 Task: Look for space in Sidi Amrane, Algeria from 1st August, 2023 to 5th August, 2023 for 1 adult in price range Rs.6000 to Rs.15000. Place can be entire place with 1  bedroom having 1 bed and 1 bathroom. Property type can be house, flat, hotel. Amenities needed are: wifi, washing machine. Booking option can be shelf check-in. Required host language is .
Action: Mouse moved to (777, 103)
Screenshot: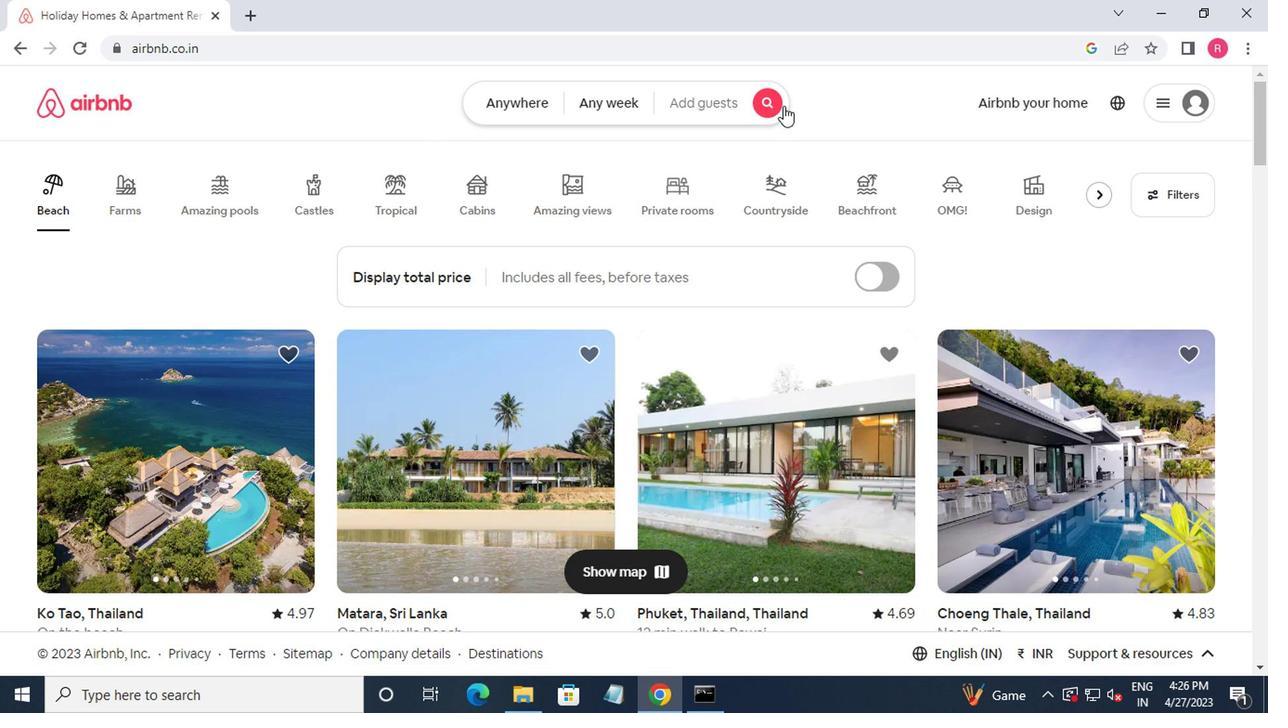 
Action: Mouse pressed left at (777, 103)
Screenshot: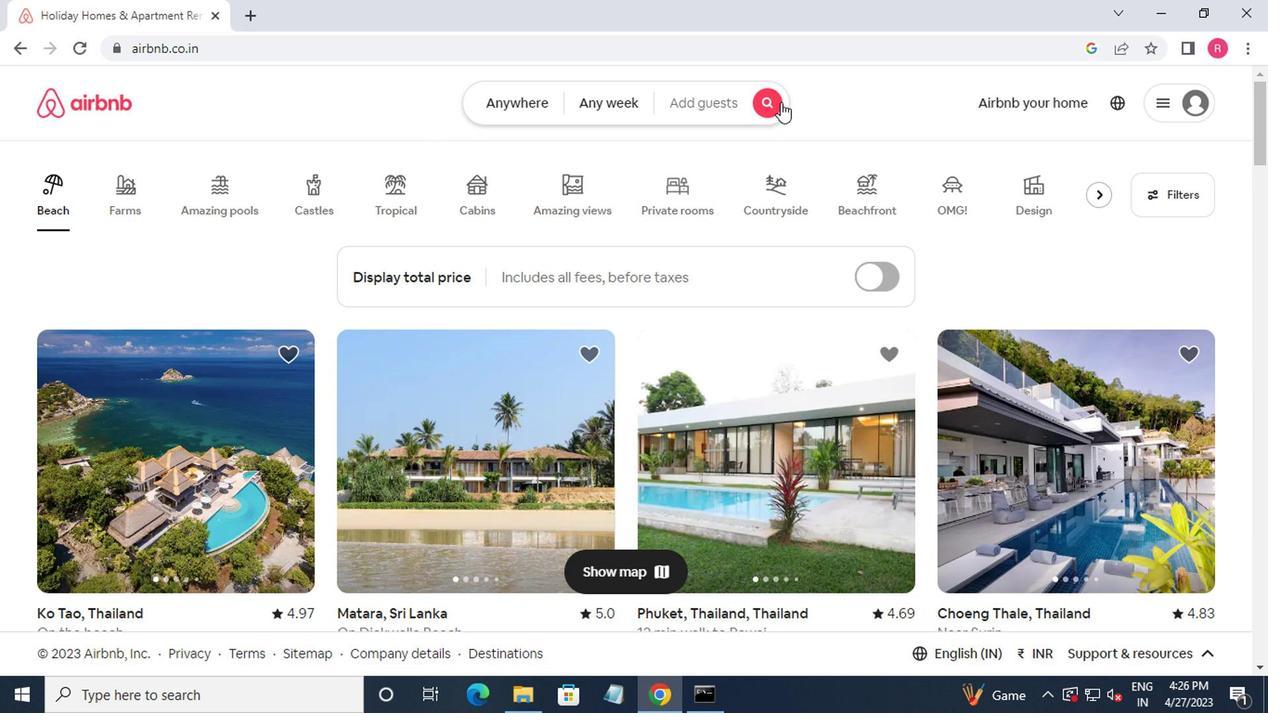 
Action: Mouse moved to (390, 176)
Screenshot: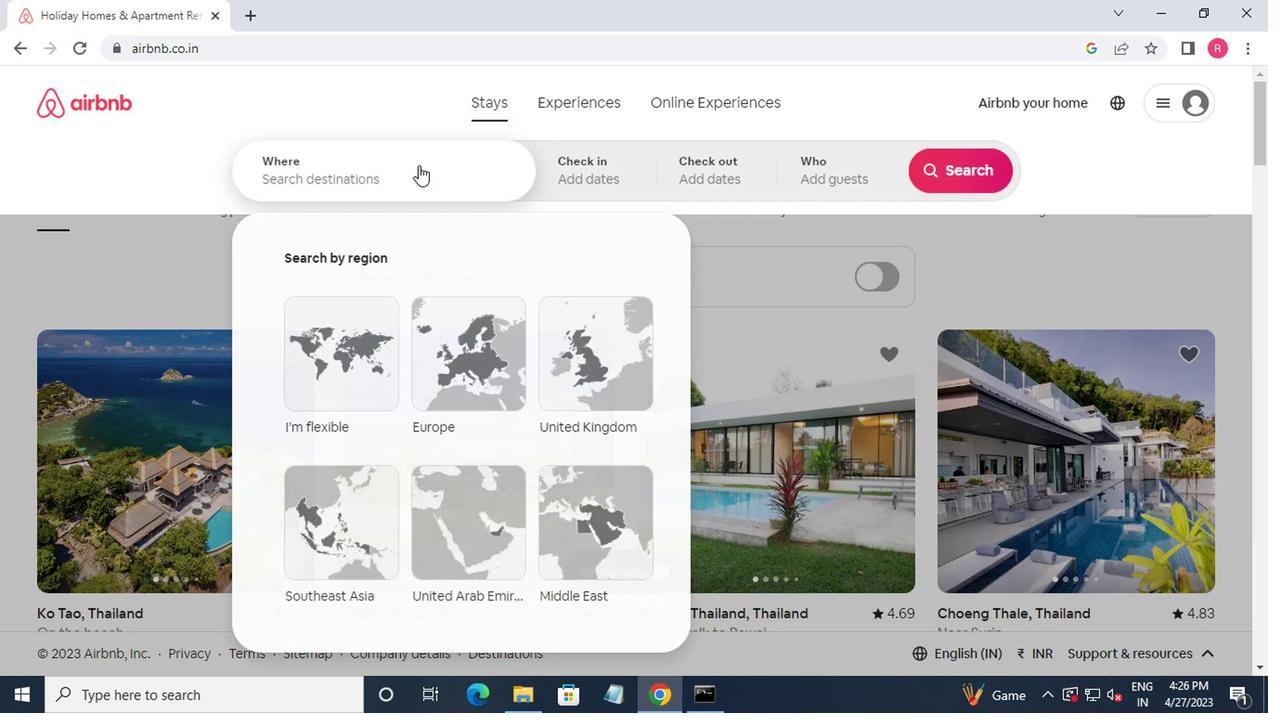 
Action: Mouse pressed left at (390, 176)
Screenshot: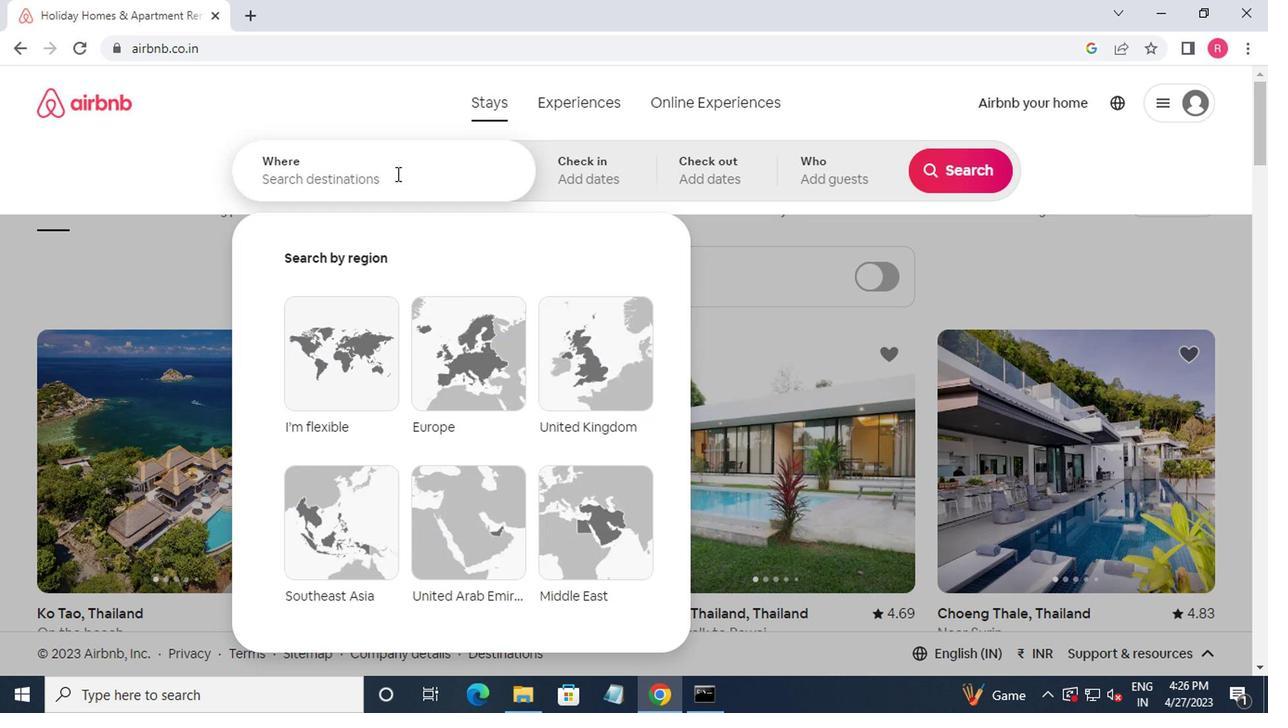 
Action: Mouse moved to (407, 184)
Screenshot: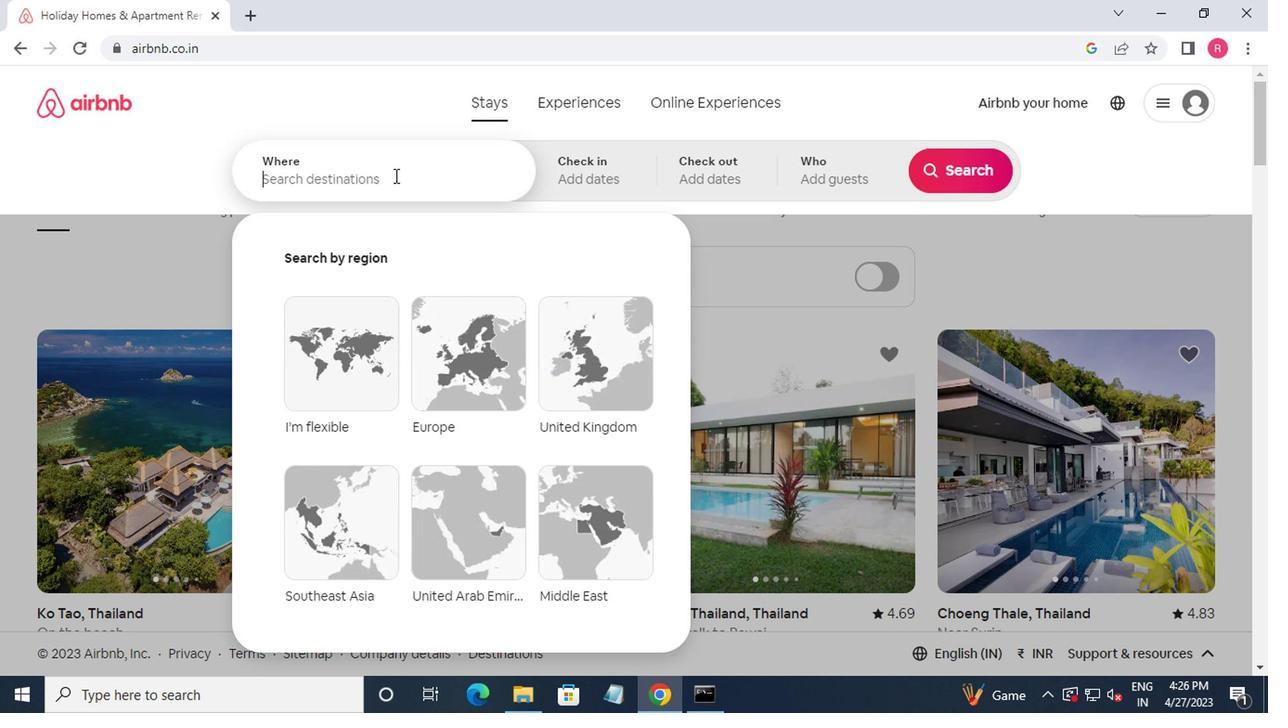 
Action: Key pressed sidi<Key.space>amra<Key.down><Key.enter>
Screenshot: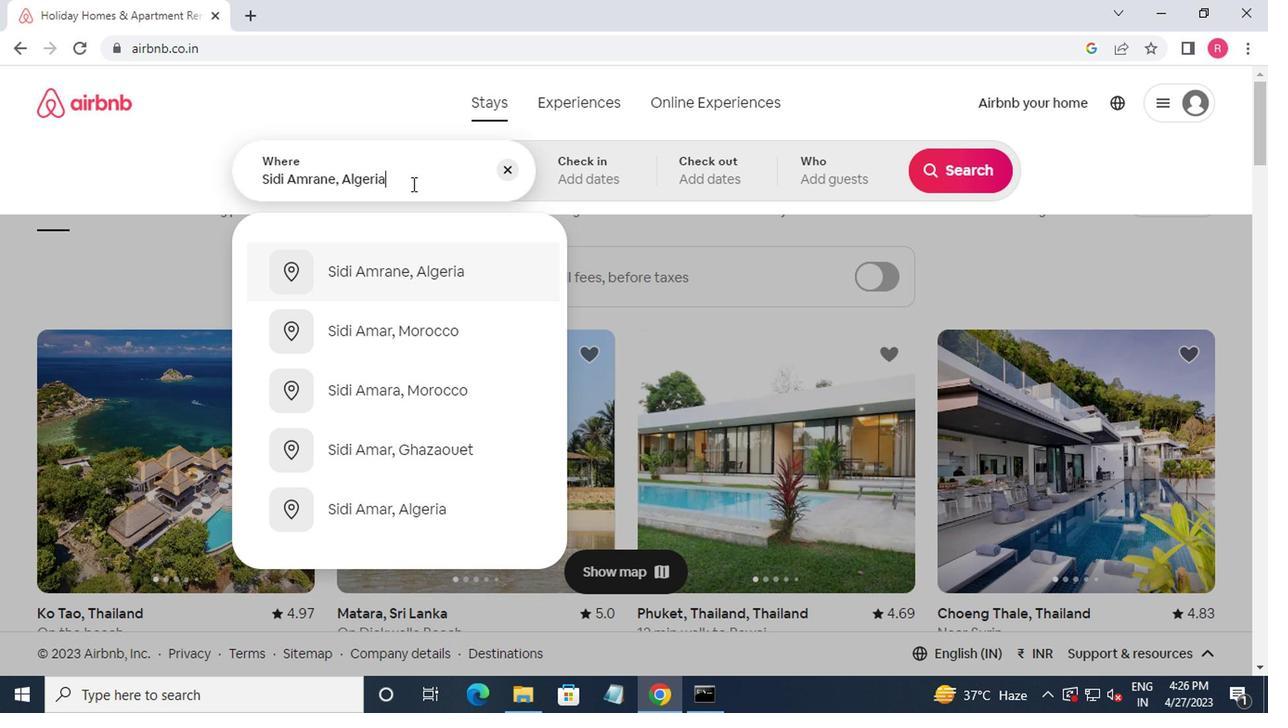 
Action: Mouse moved to (937, 319)
Screenshot: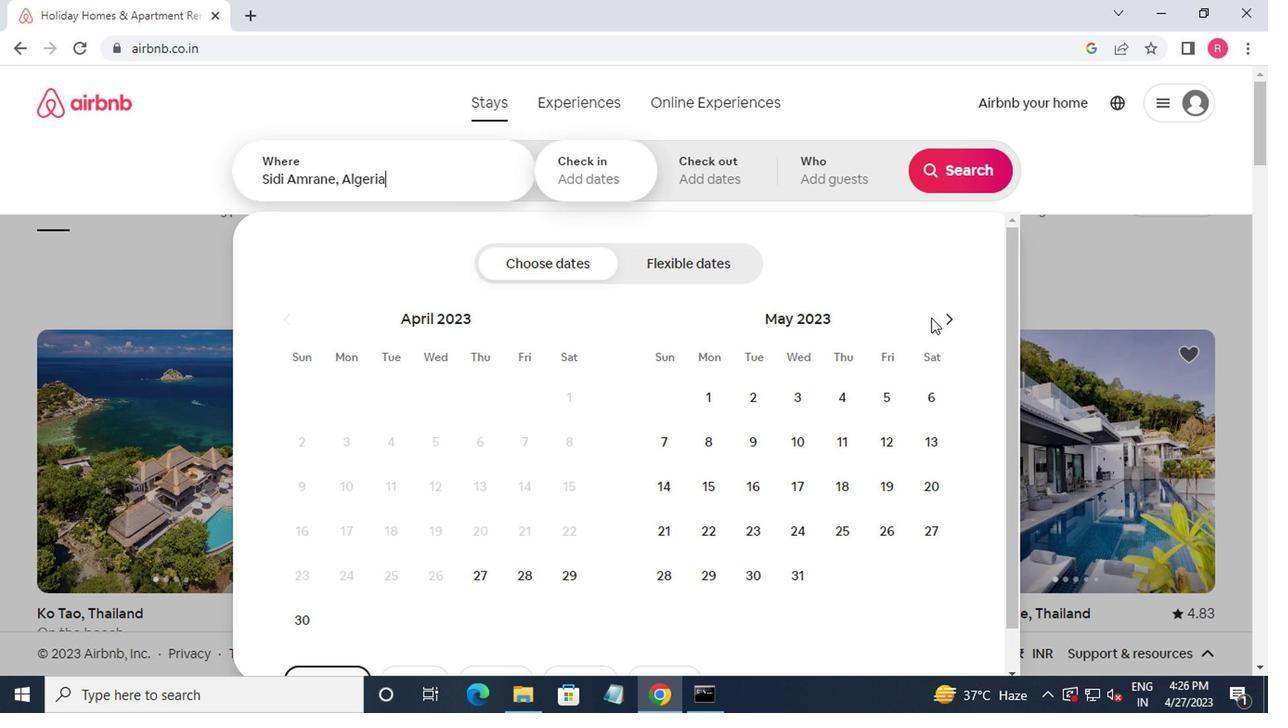 
Action: Mouse pressed left at (937, 319)
Screenshot: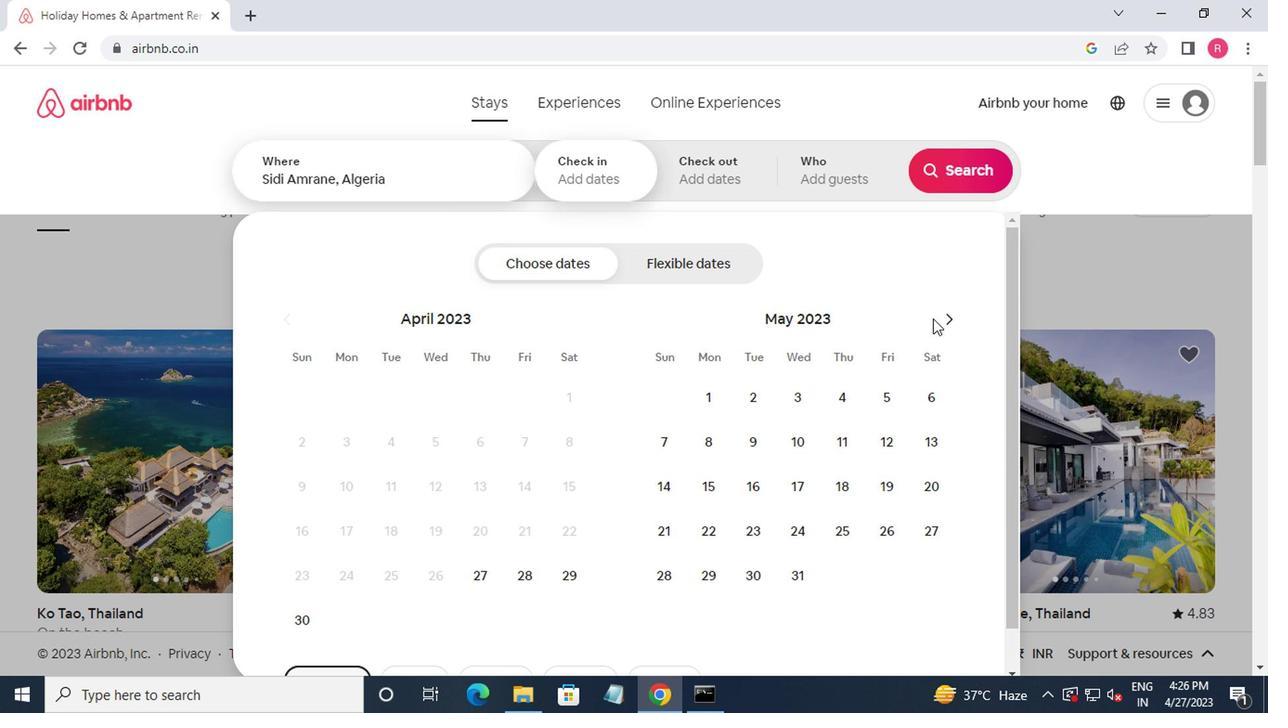 
Action: Mouse moved to (939, 319)
Screenshot: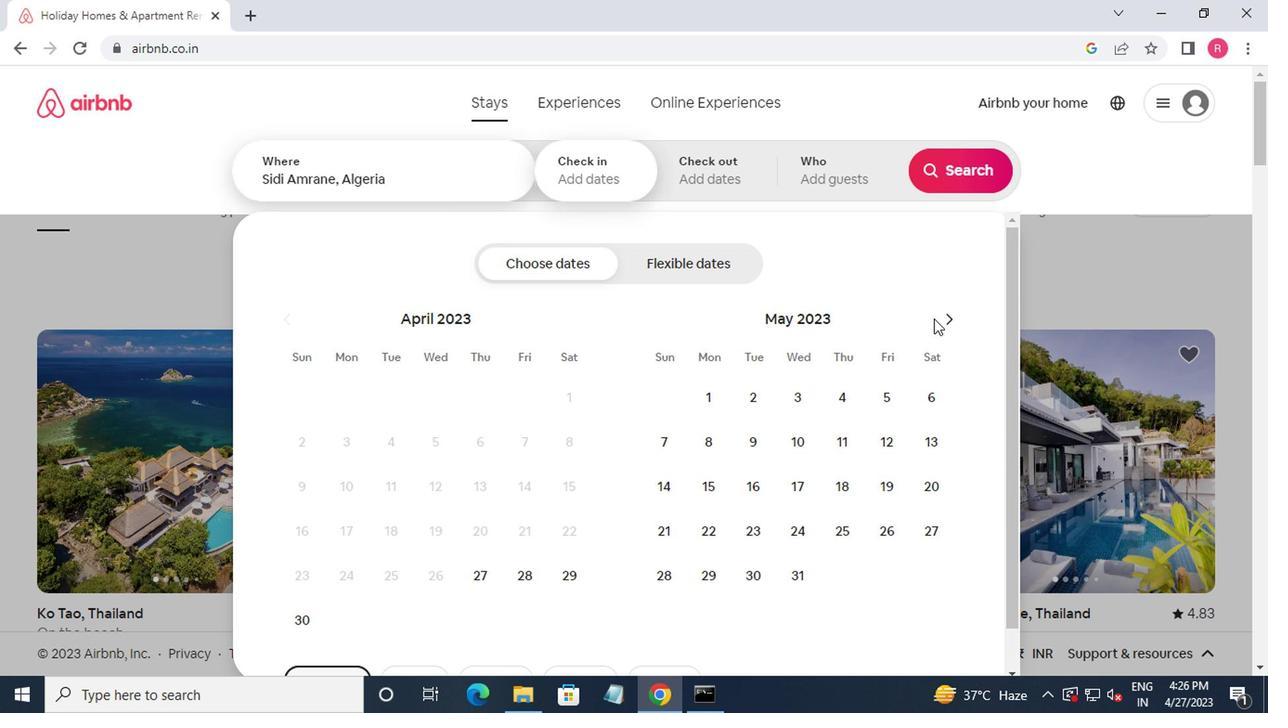 
Action: Mouse pressed left at (939, 319)
Screenshot: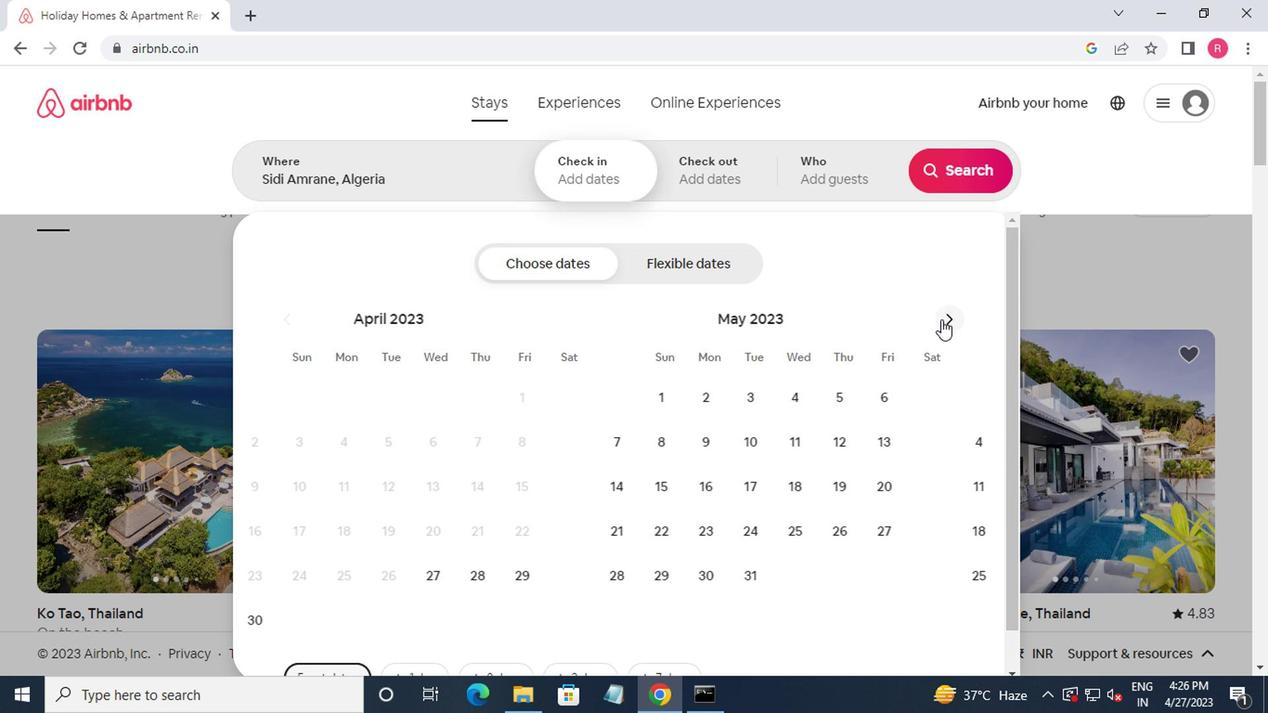 
Action: Mouse pressed left at (939, 319)
Screenshot: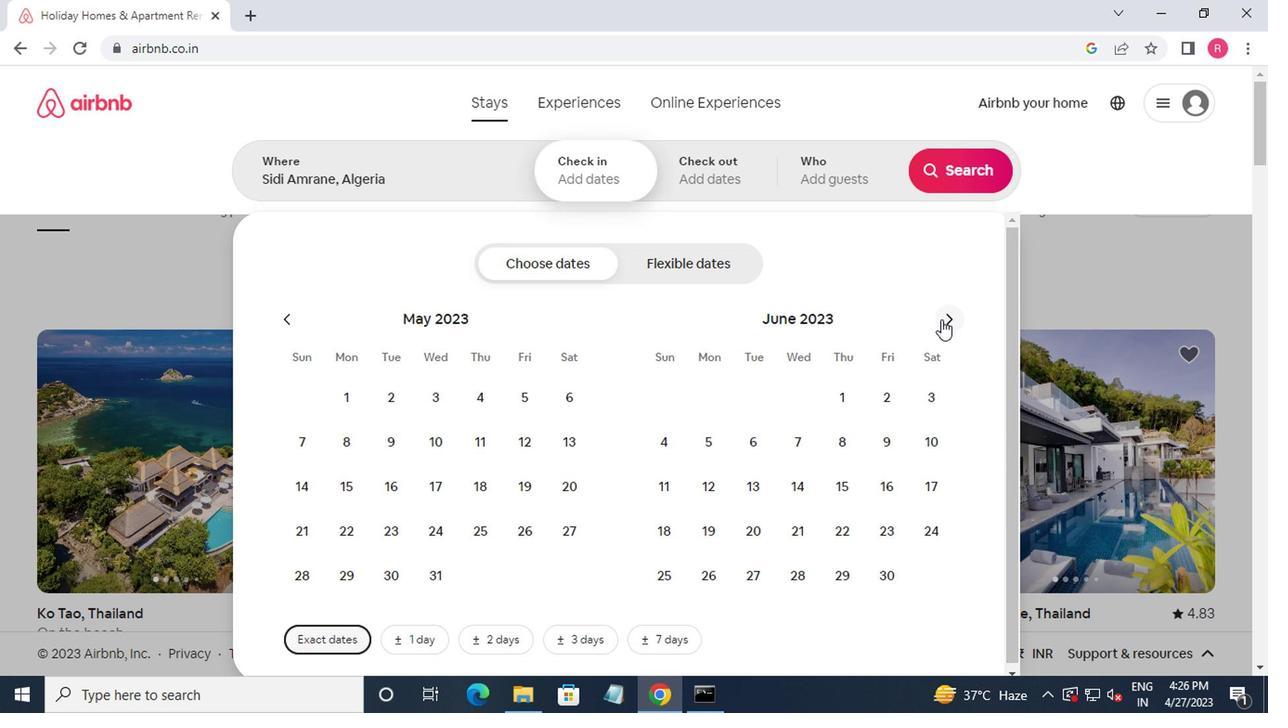 
Action: Mouse pressed left at (939, 319)
Screenshot: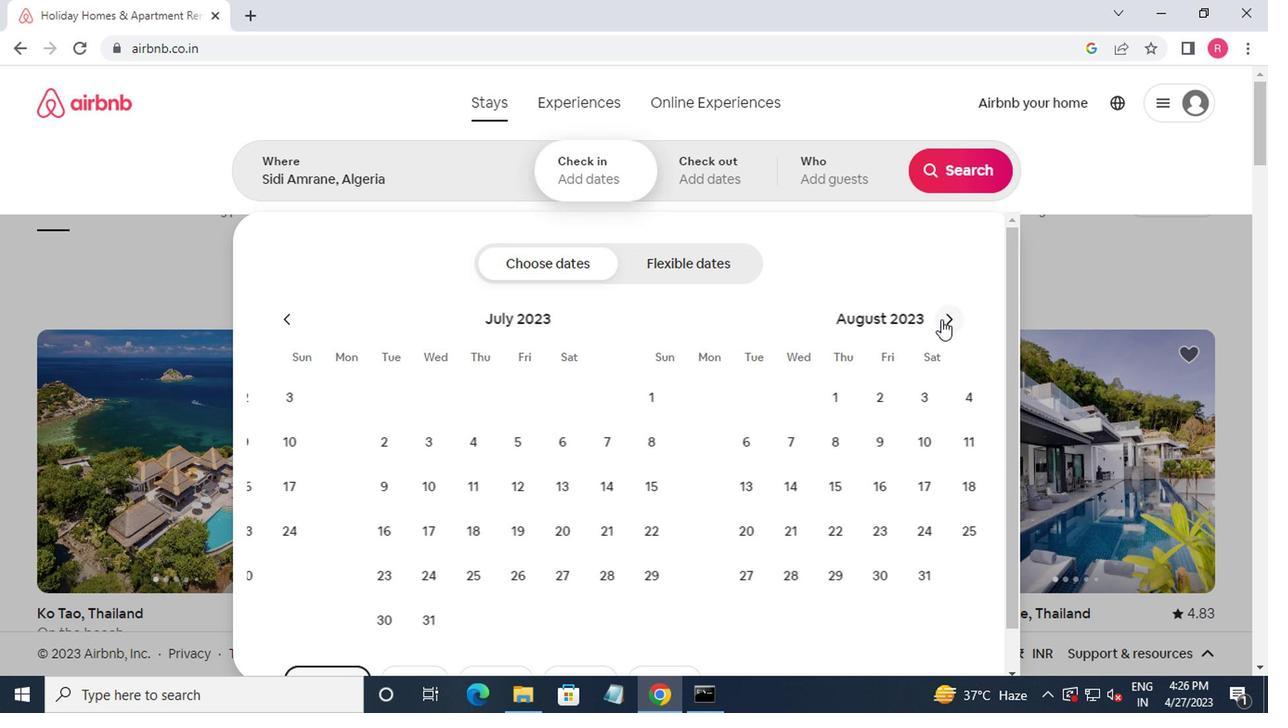 
Action: Mouse moved to (398, 400)
Screenshot: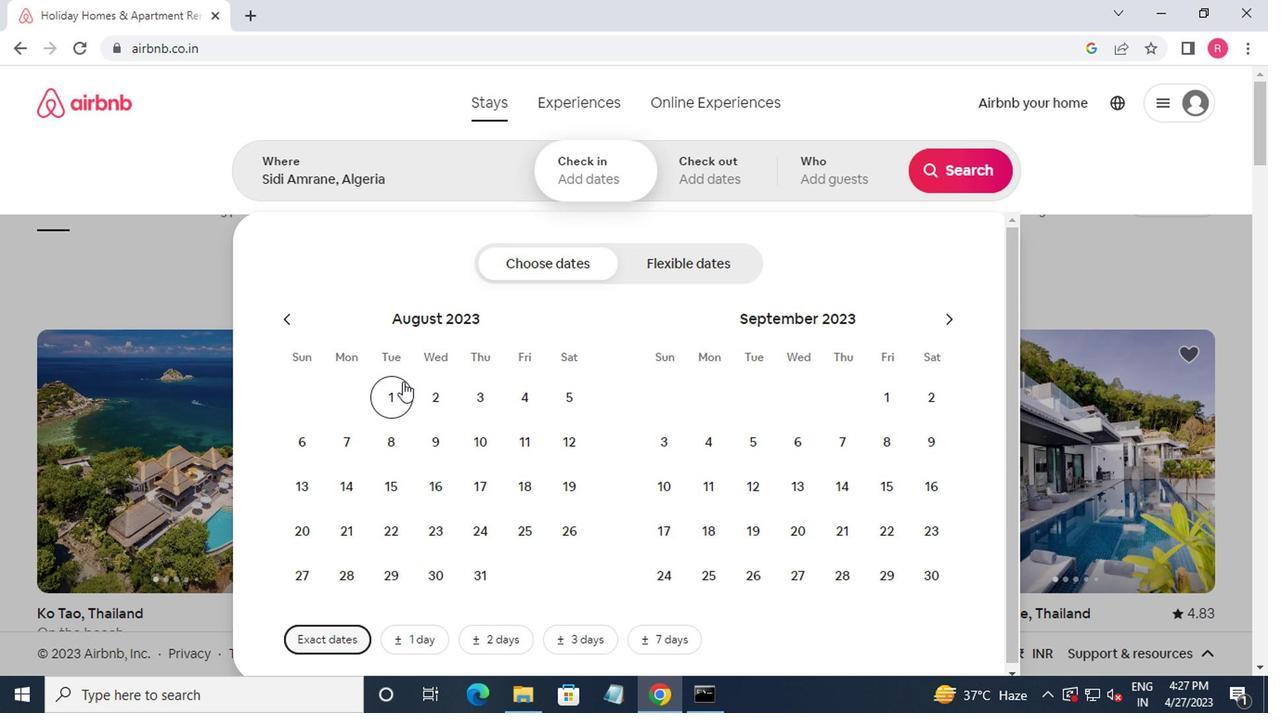 
Action: Mouse pressed left at (398, 400)
Screenshot: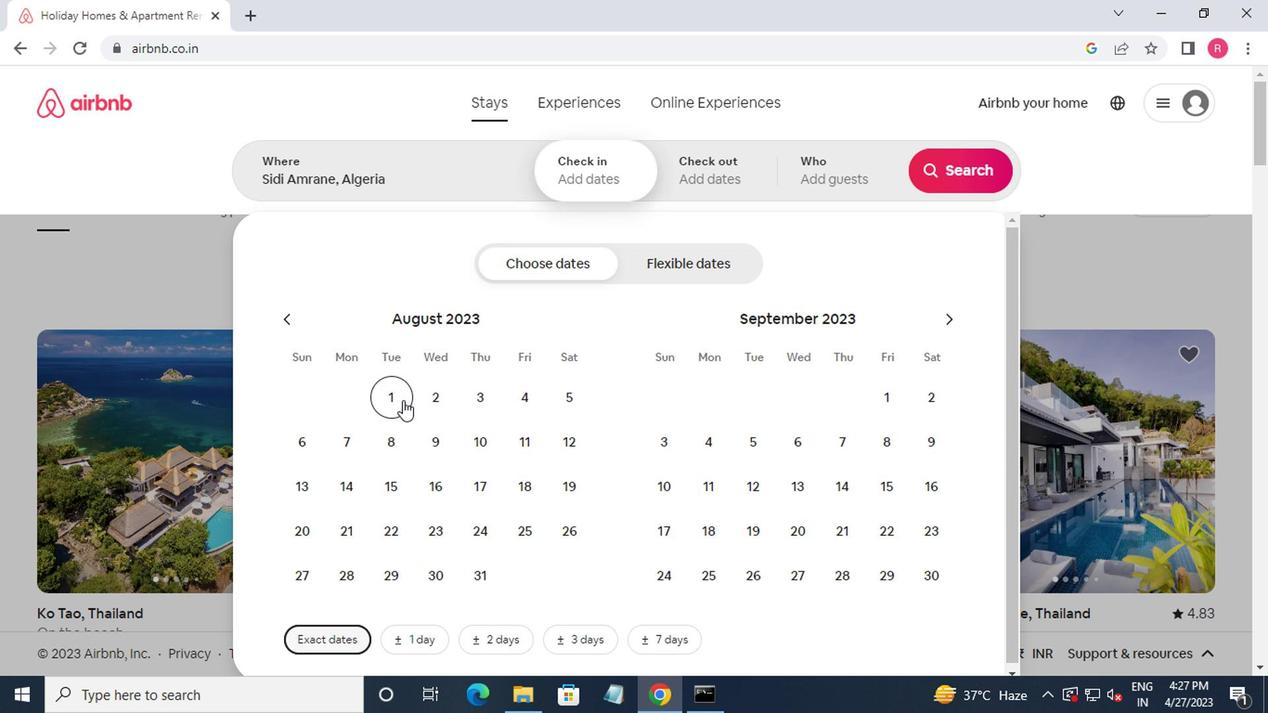 
Action: Mouse moved to (554, 410)
Screenshot: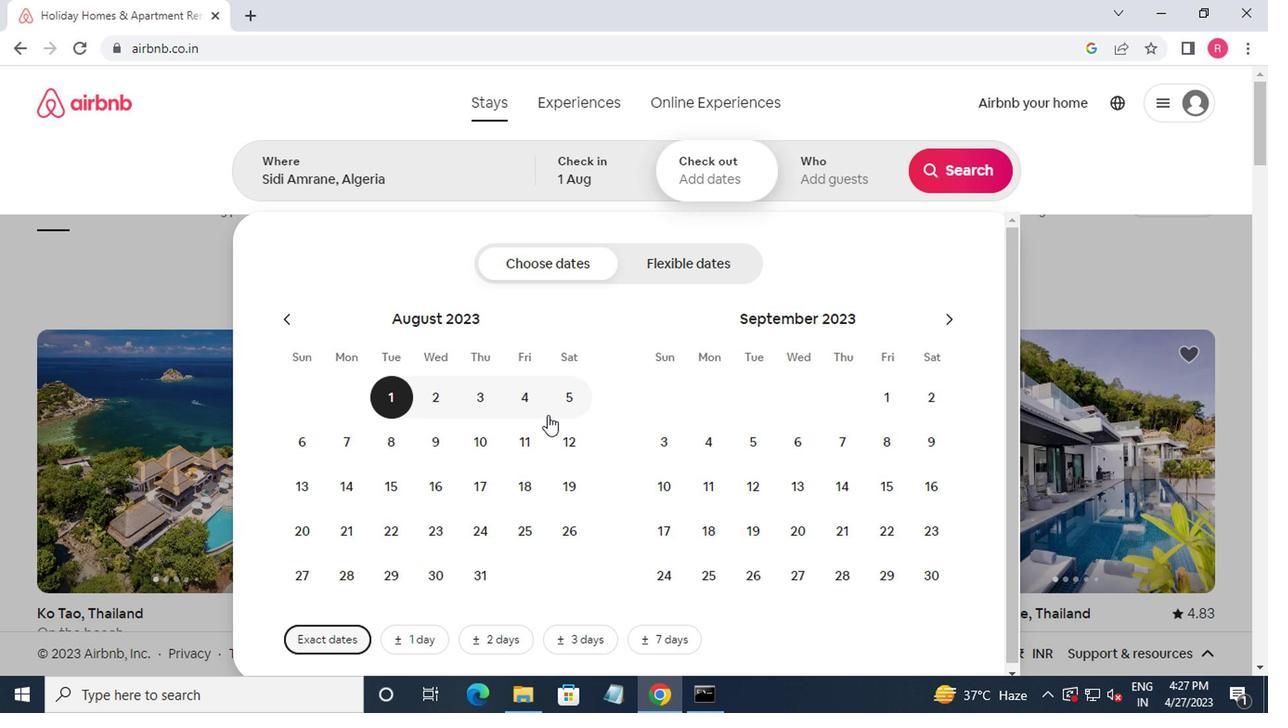 
Action: Mouse pressed left at (554, 410)
Screenshot: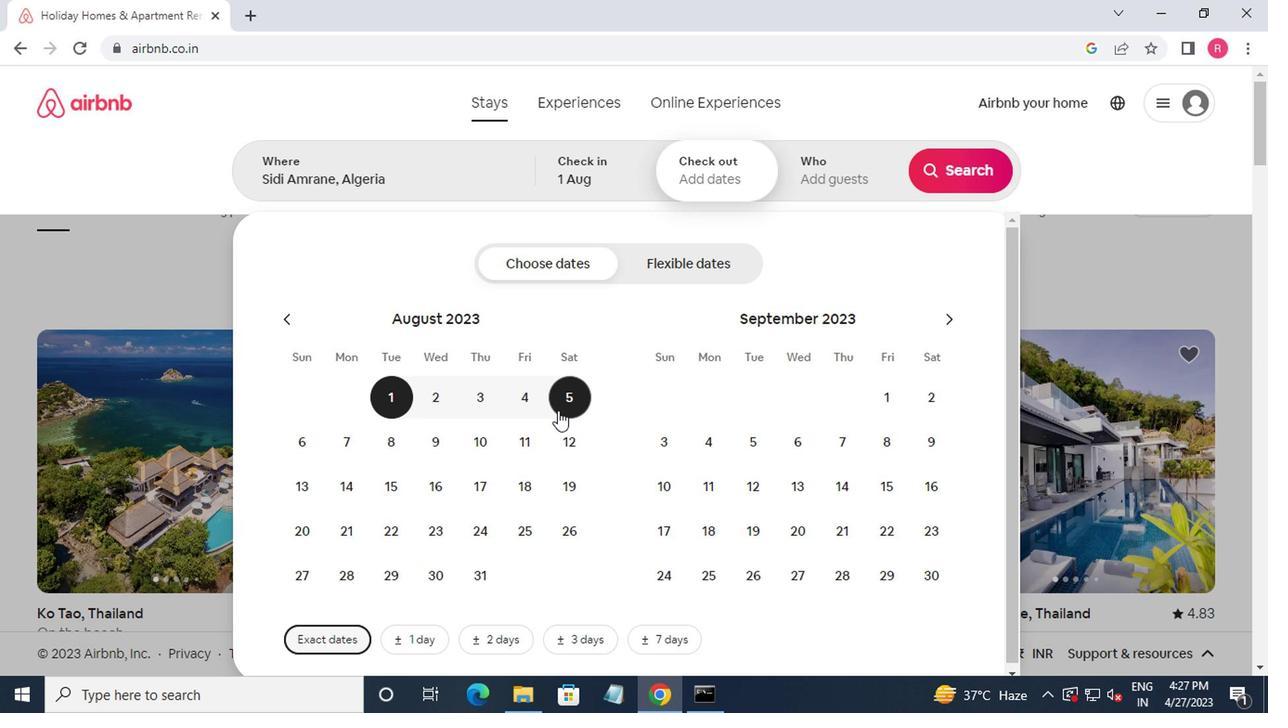 
Action: Mouse moved to (808, 190)
Screenshot: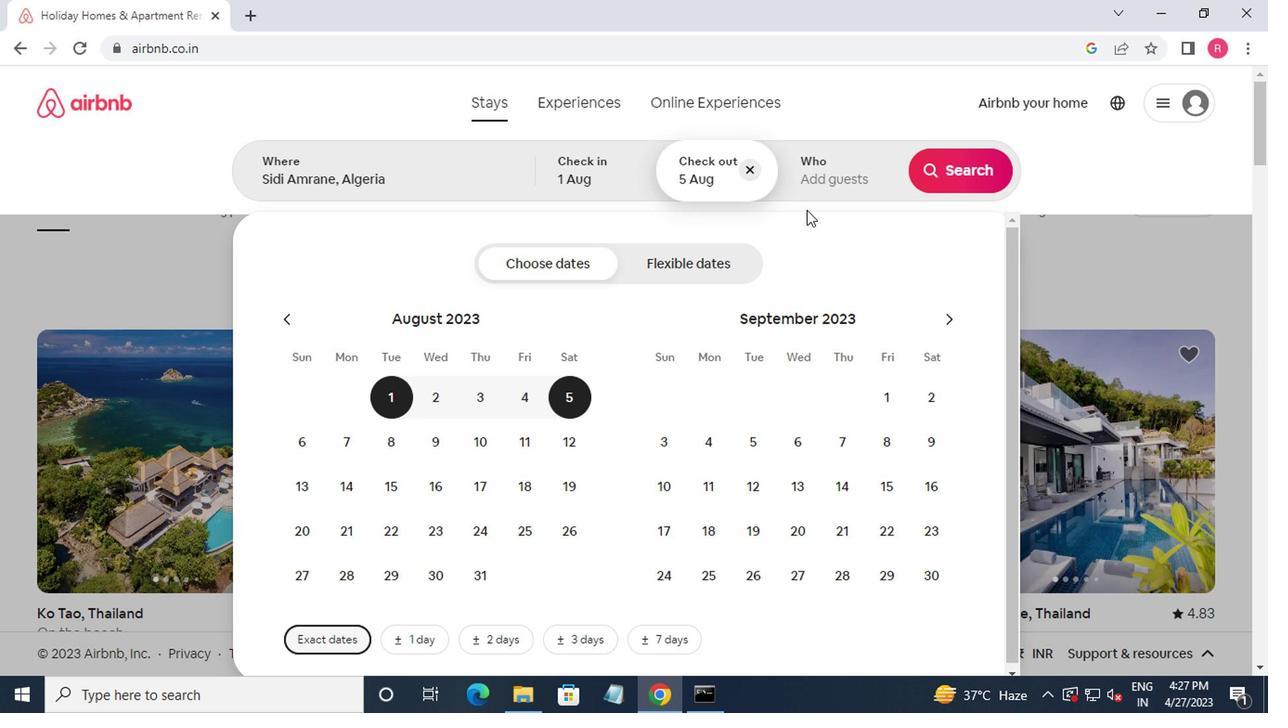 
Action: Mouse pressed left at (808, 190)
Screenshot: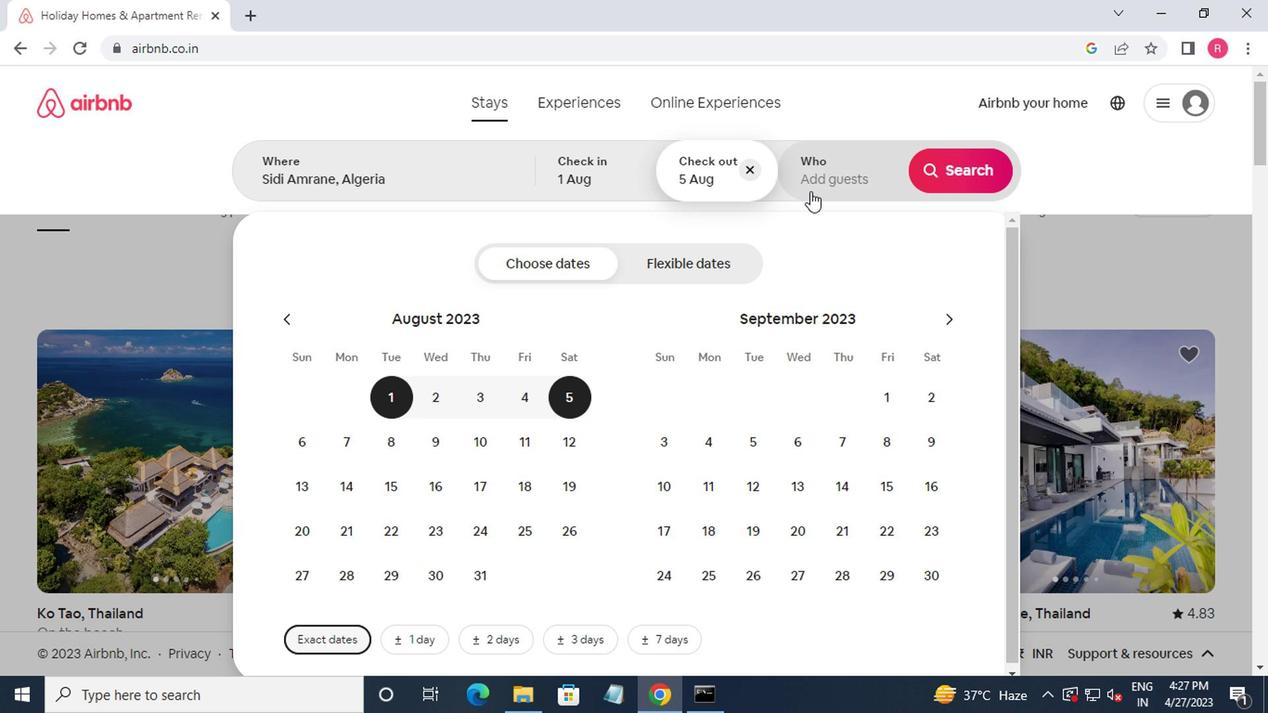 
Action: Mouse moved to (974, 284)
Screenshot: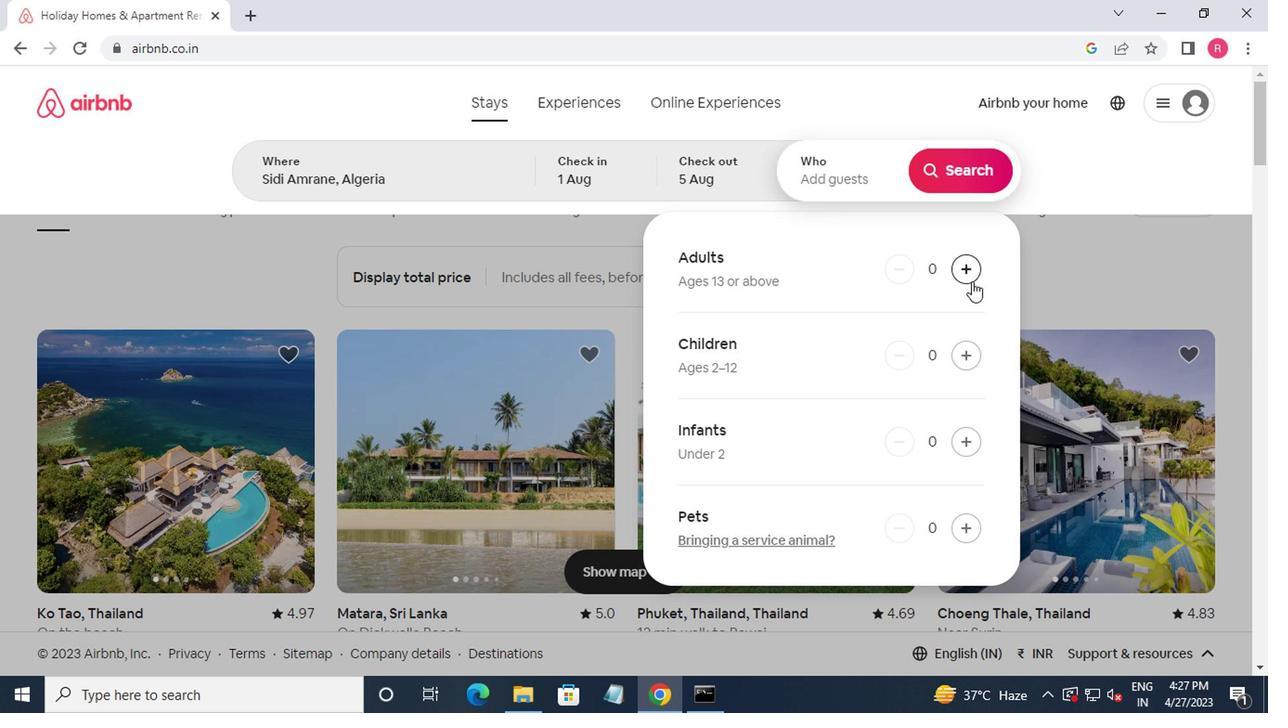 
Action: Mouse pressed left at (974, 284)
Screenshot: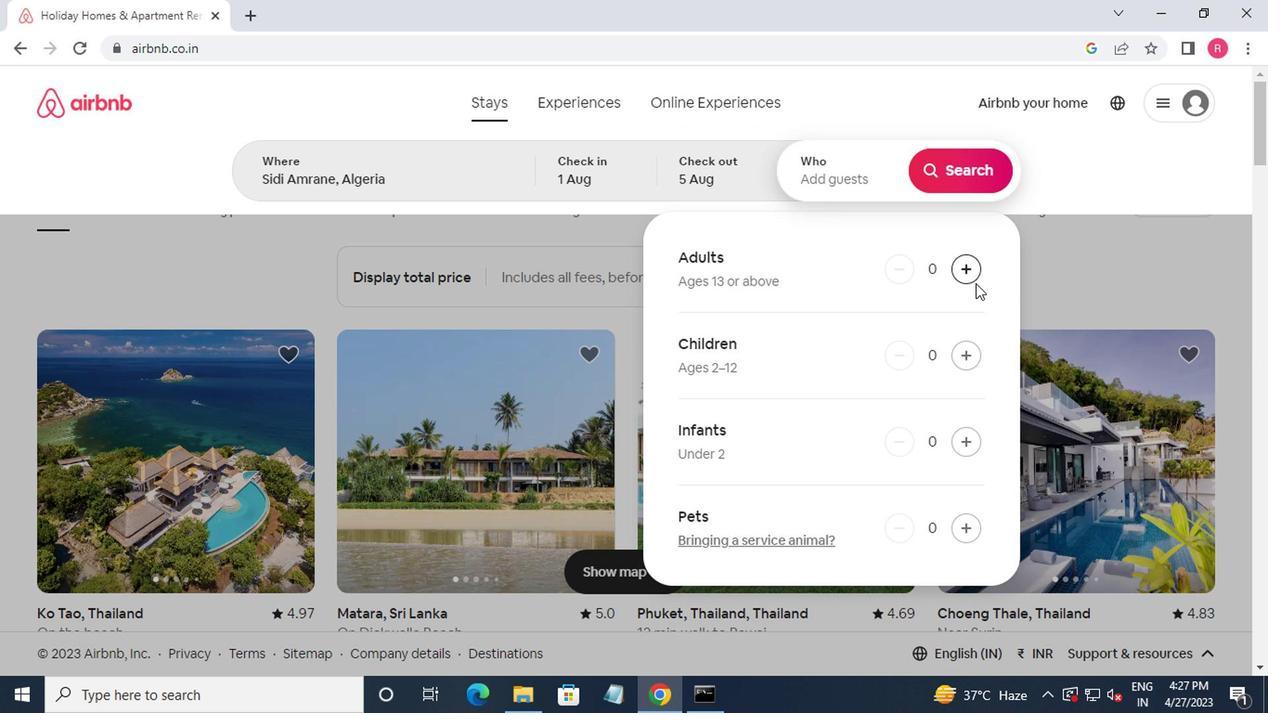 
Action: Mouse moved to (965, 273)
Screenshot: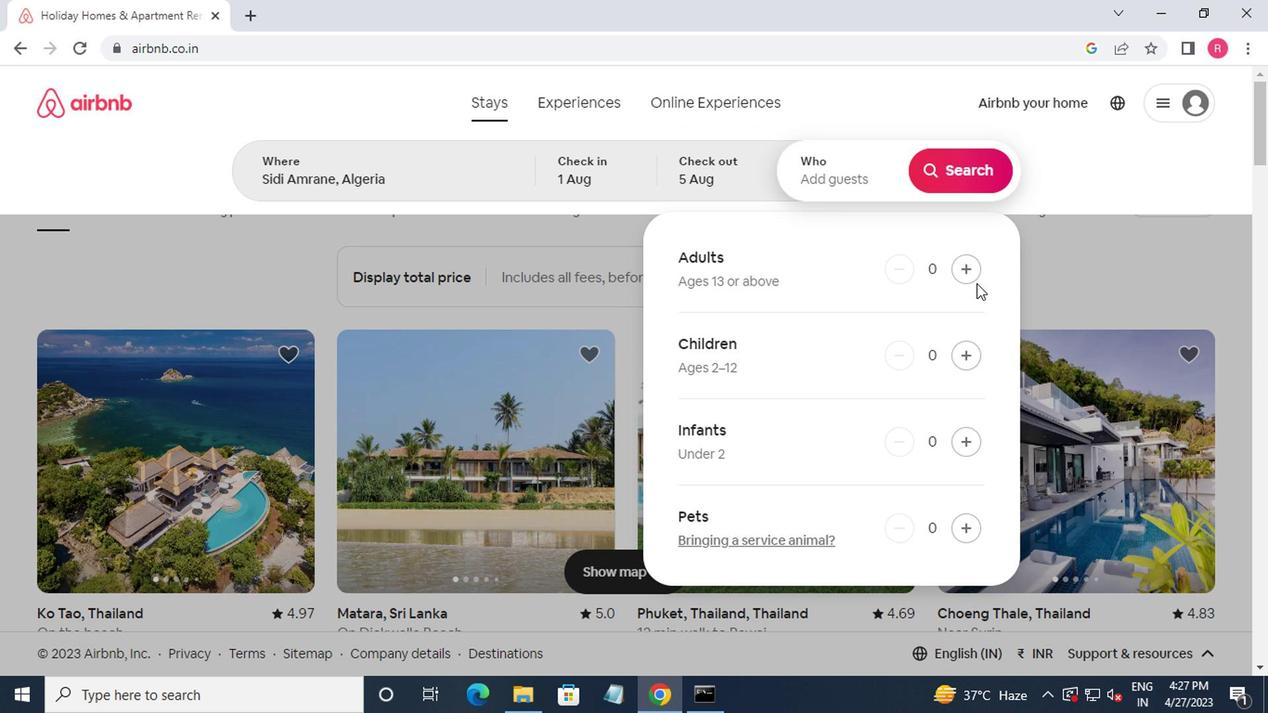 
Action: Mouse pressed left at (965, 273)
Screenshot: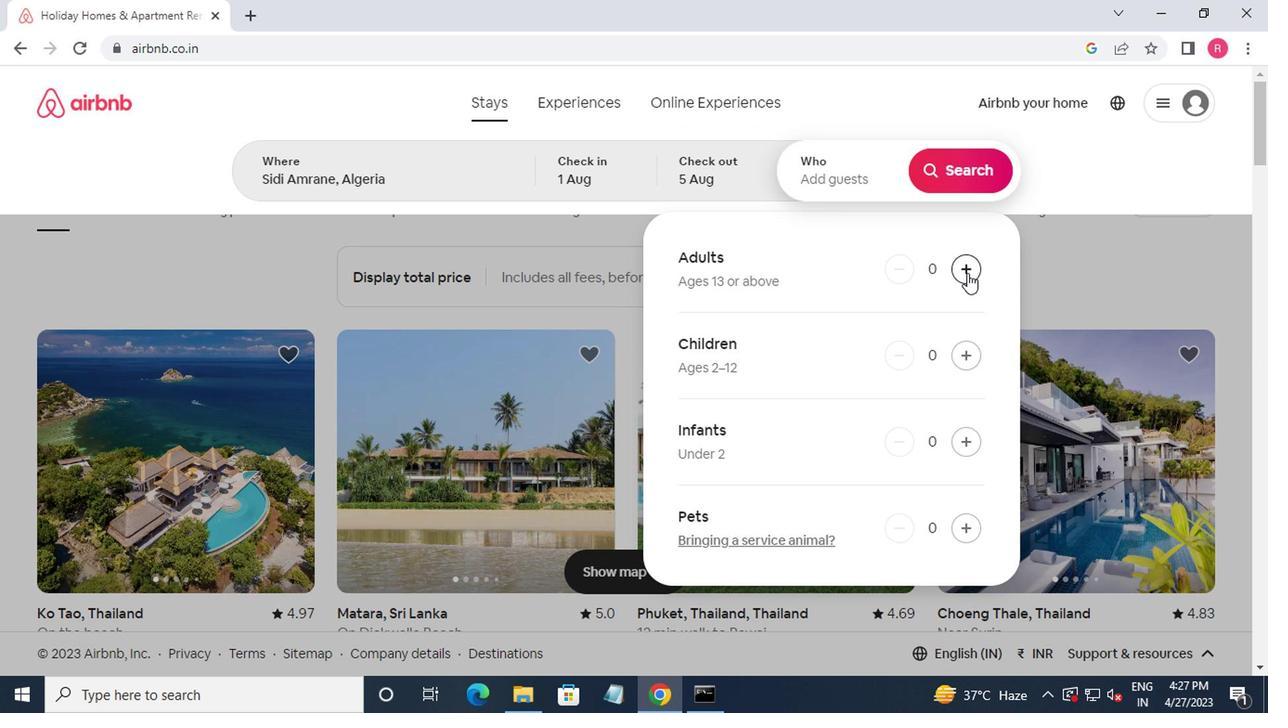 
Action: Mouse moved to (945, 184)
Screenshot: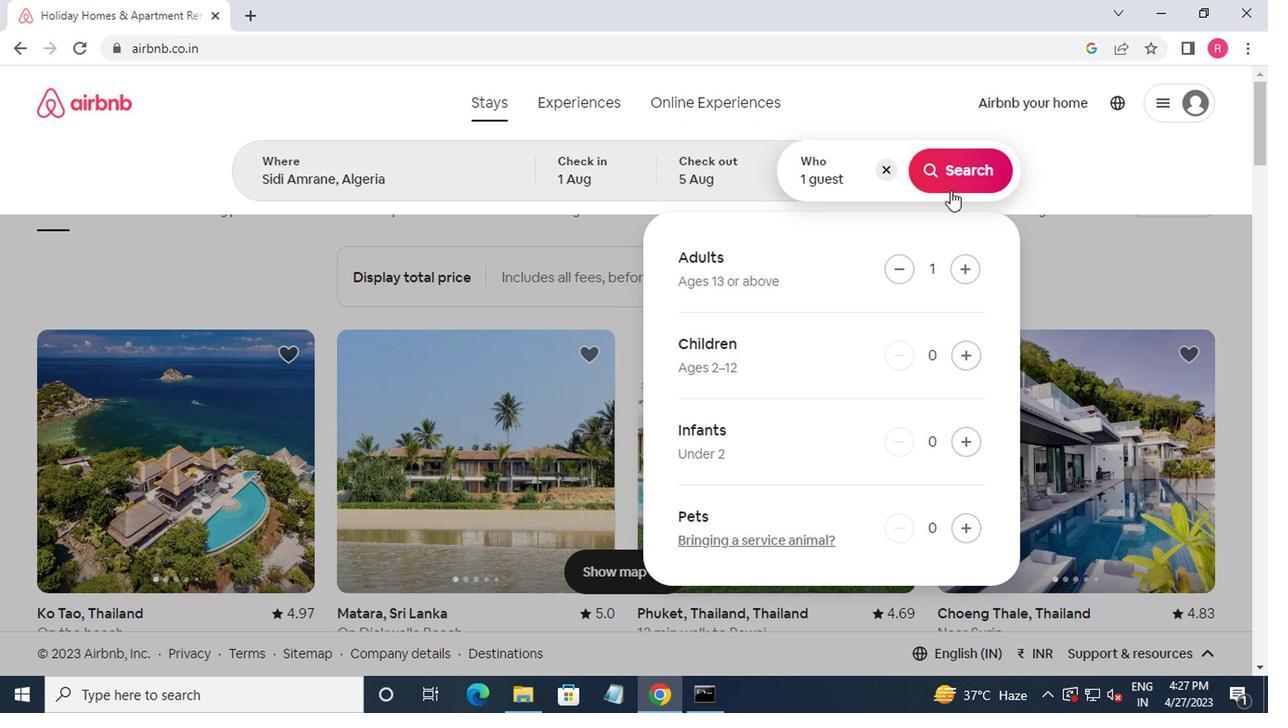 
Action: Mouse pressed left at (945, 184)
Screenshot: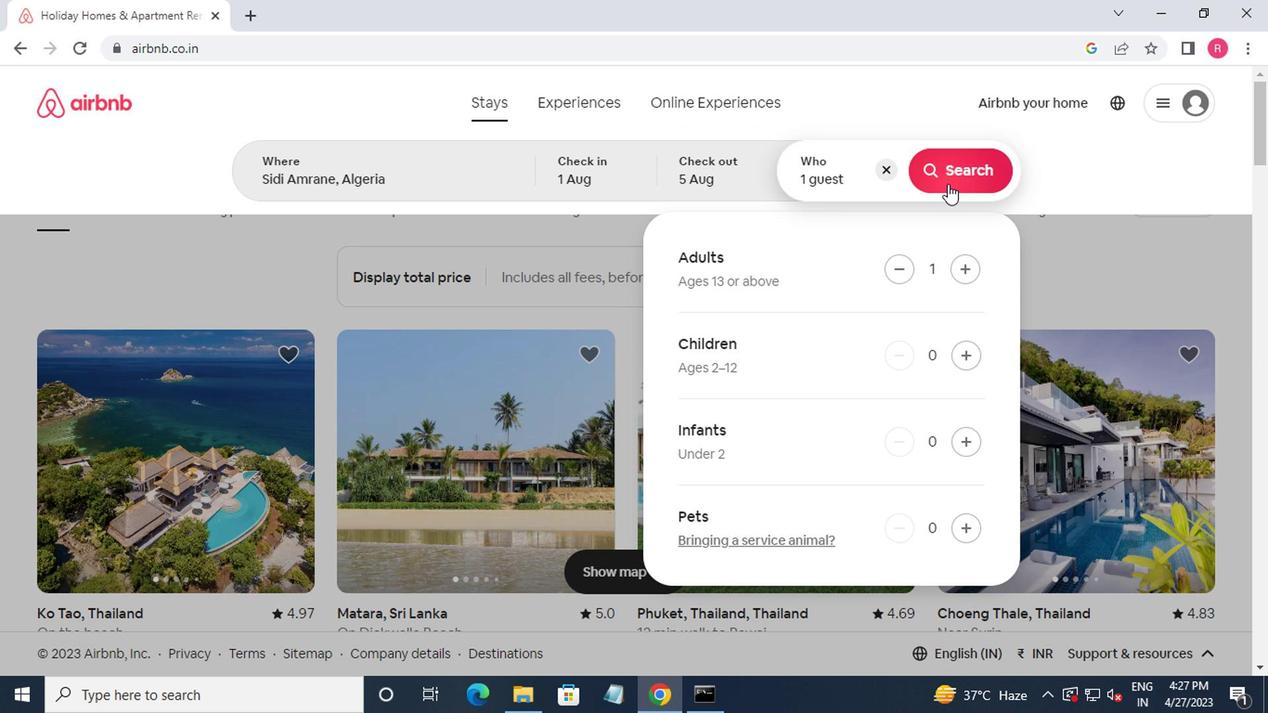 
Action: Mouse moved to (1169, 190)
Screenshot: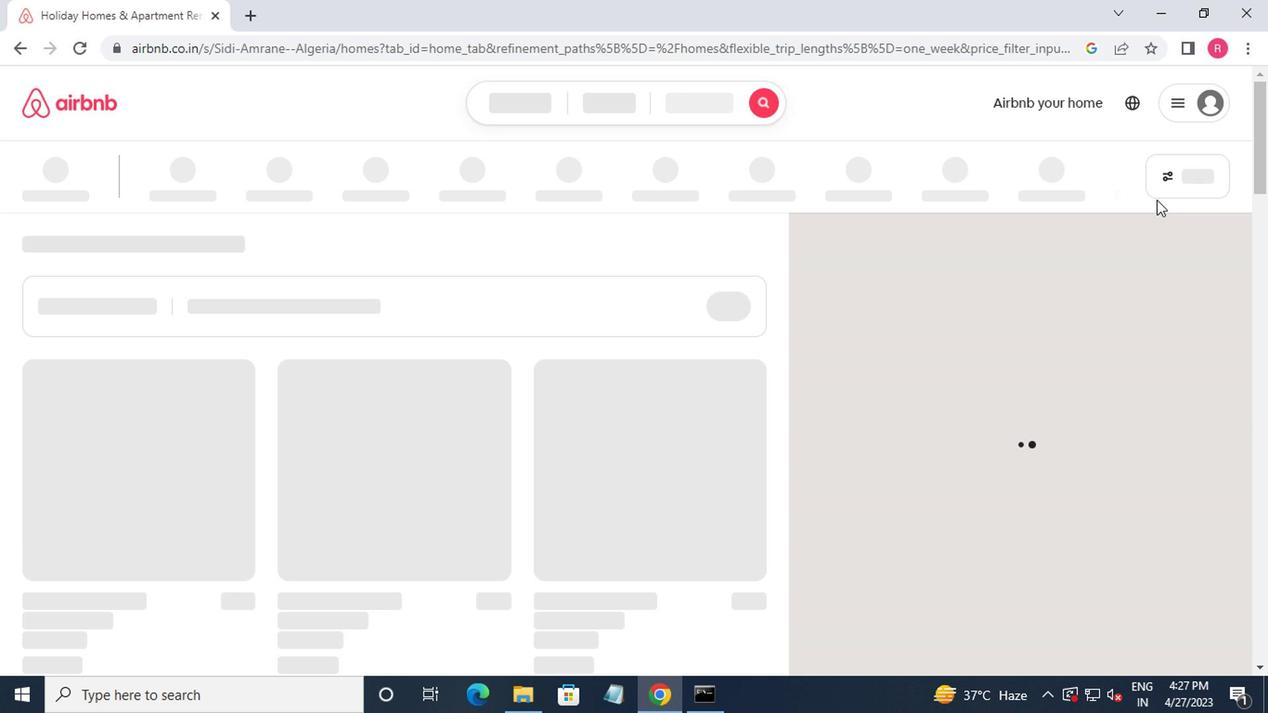 
Action: Mouse pressed left at (1169, 190)
Screenshot: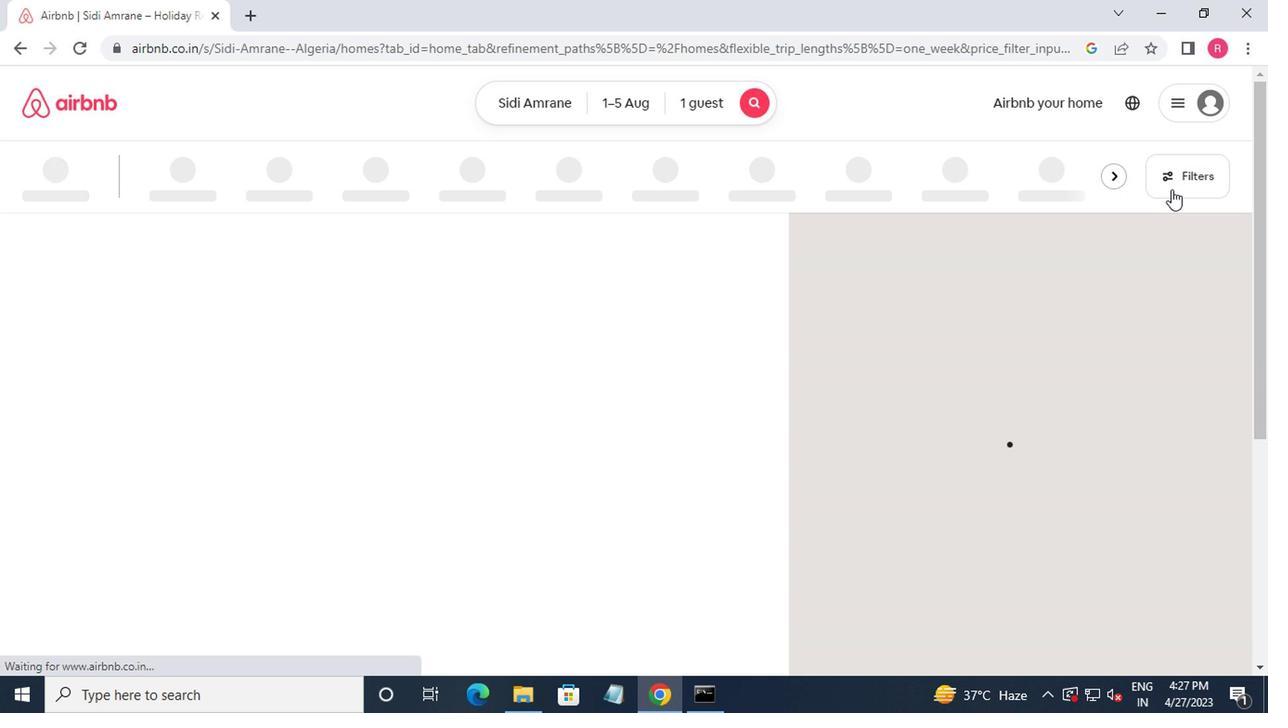 
Action: Mouse moved to (393, 300)
Screenshot: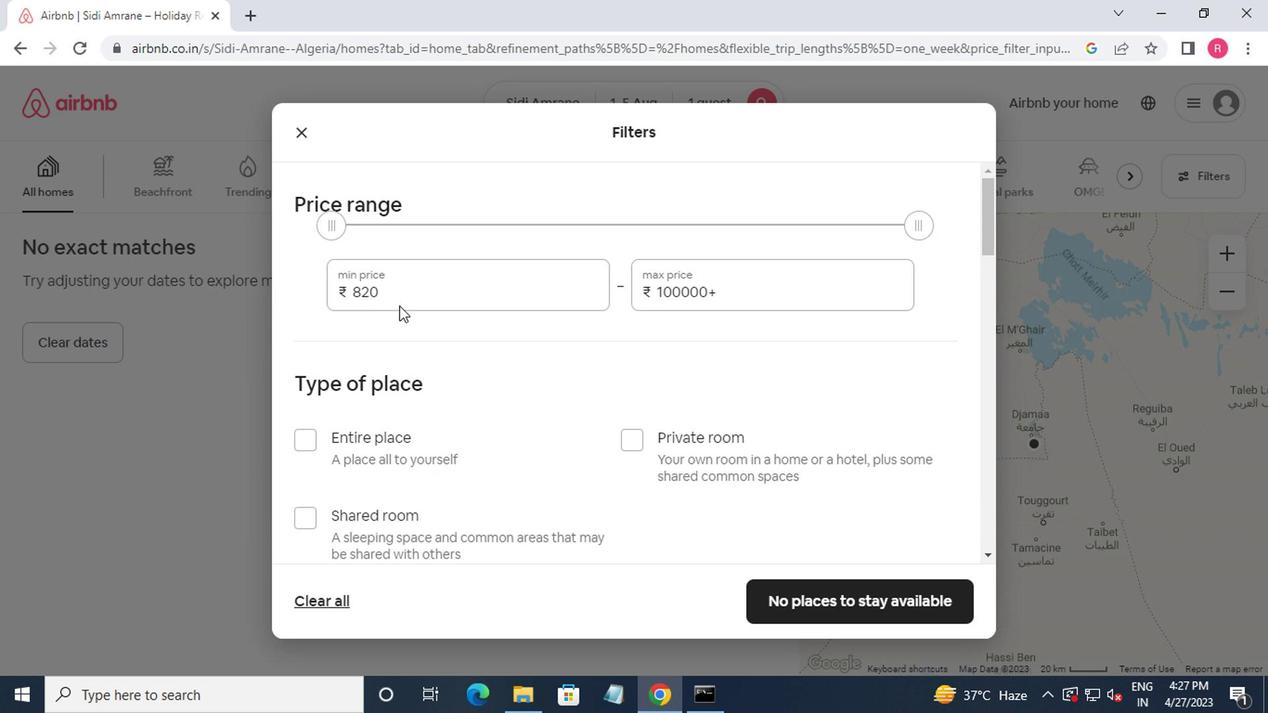
Action: Mouse pressed left at (393, 300)
Screenshot: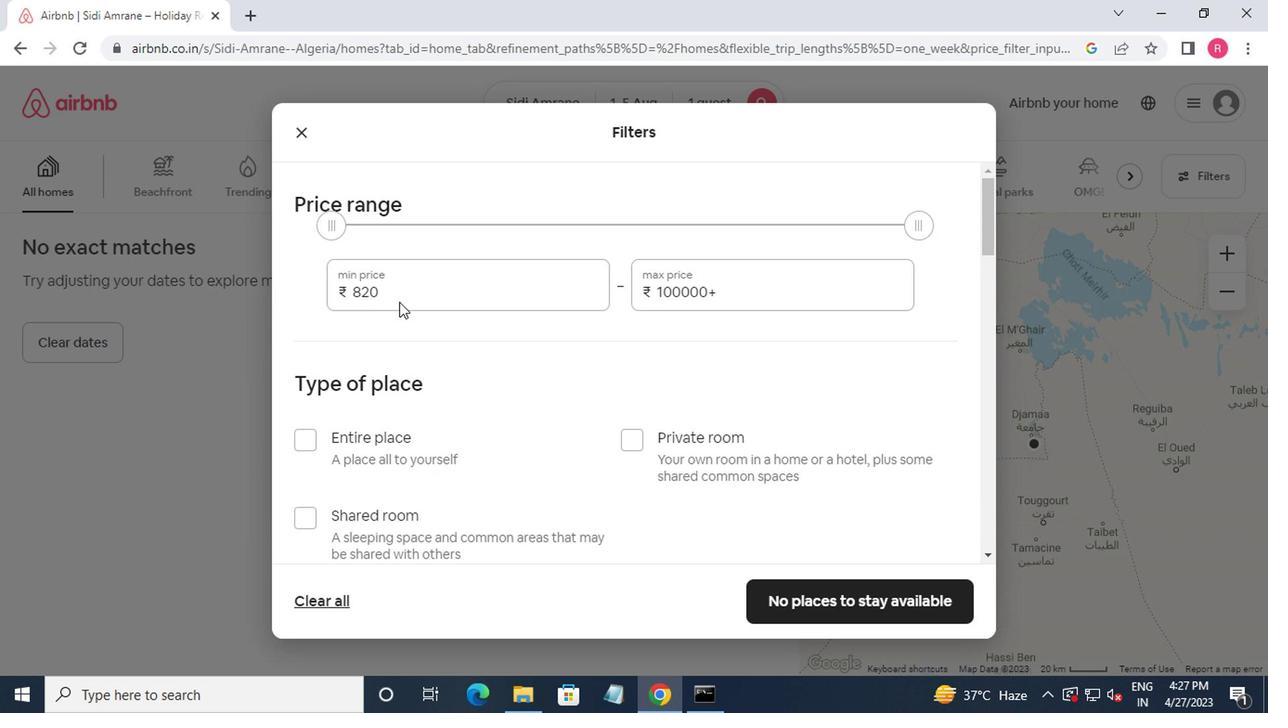 
Action: Key pressed <Key.backspace><Key.backspace><Key.backspace><Key.backspace><Key.backspace>6000<Key.tab>15000
Screenshot: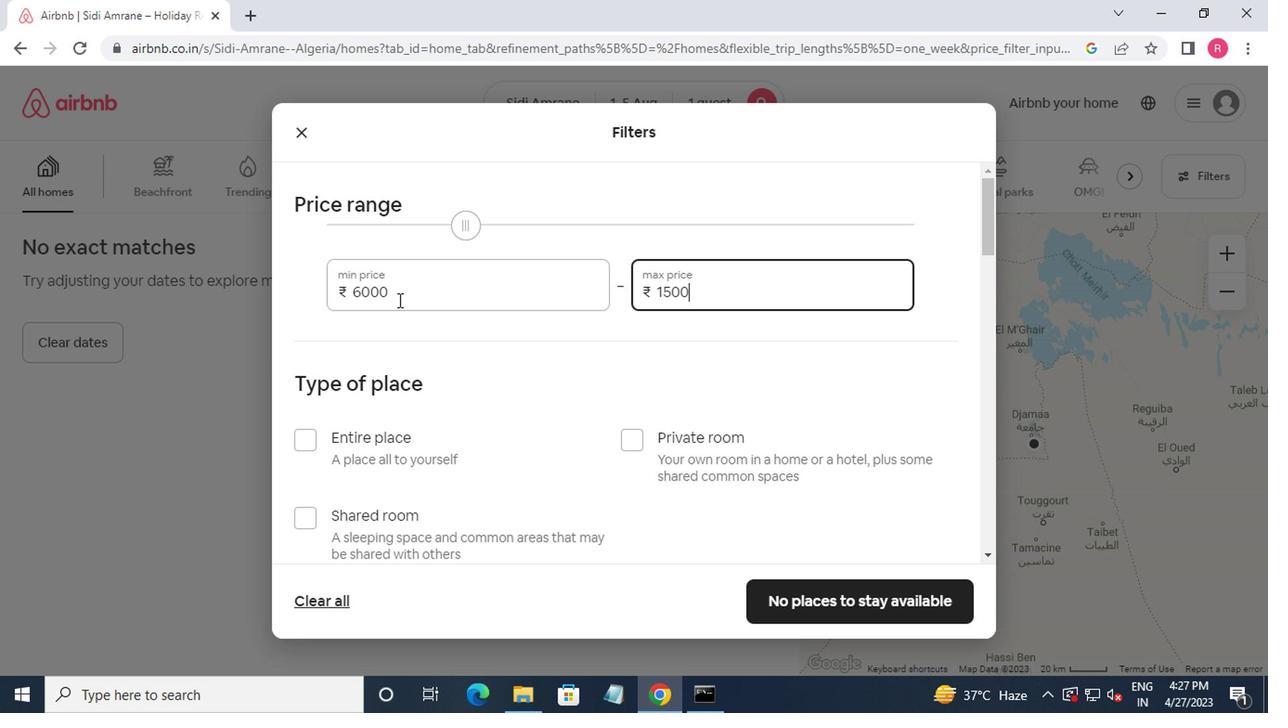 
Action: Mouse moved to (391, 356)
Screenshot: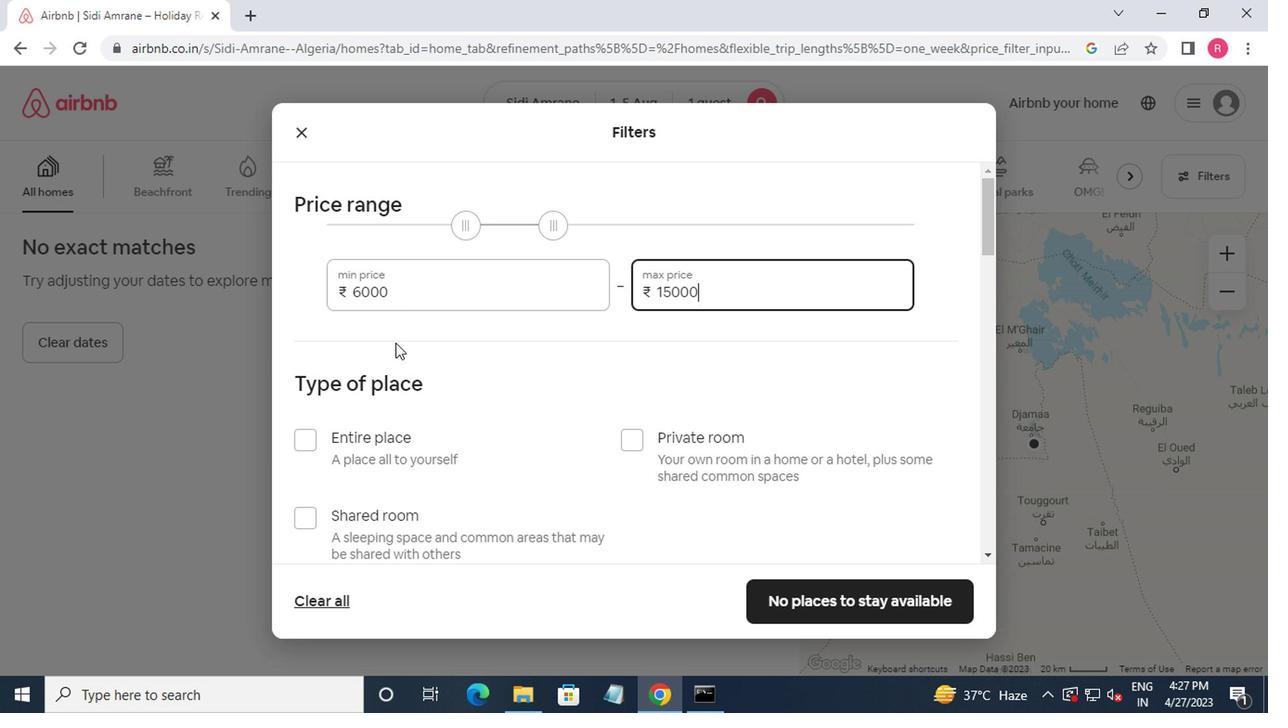
Action: Mouse scrolled (391, 356) with delta (0, 0)
Screenshot: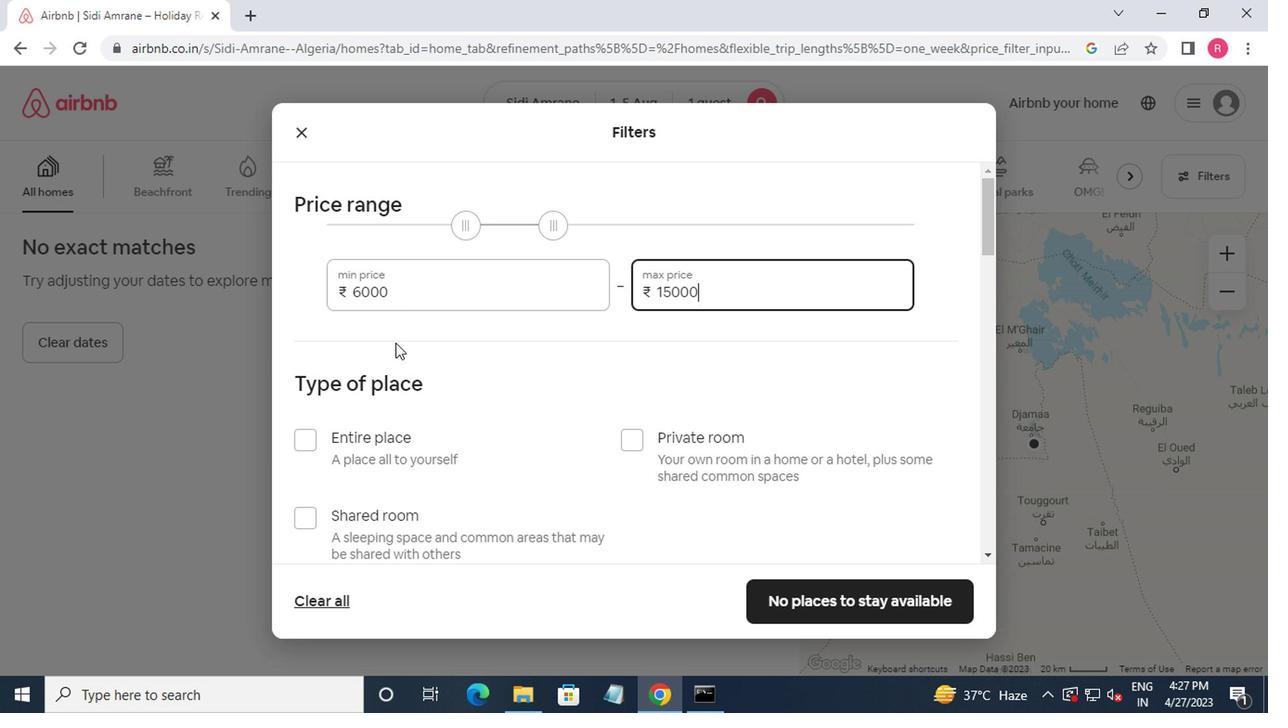 
Action: Mouse moved to (391, 381)
Screenshot: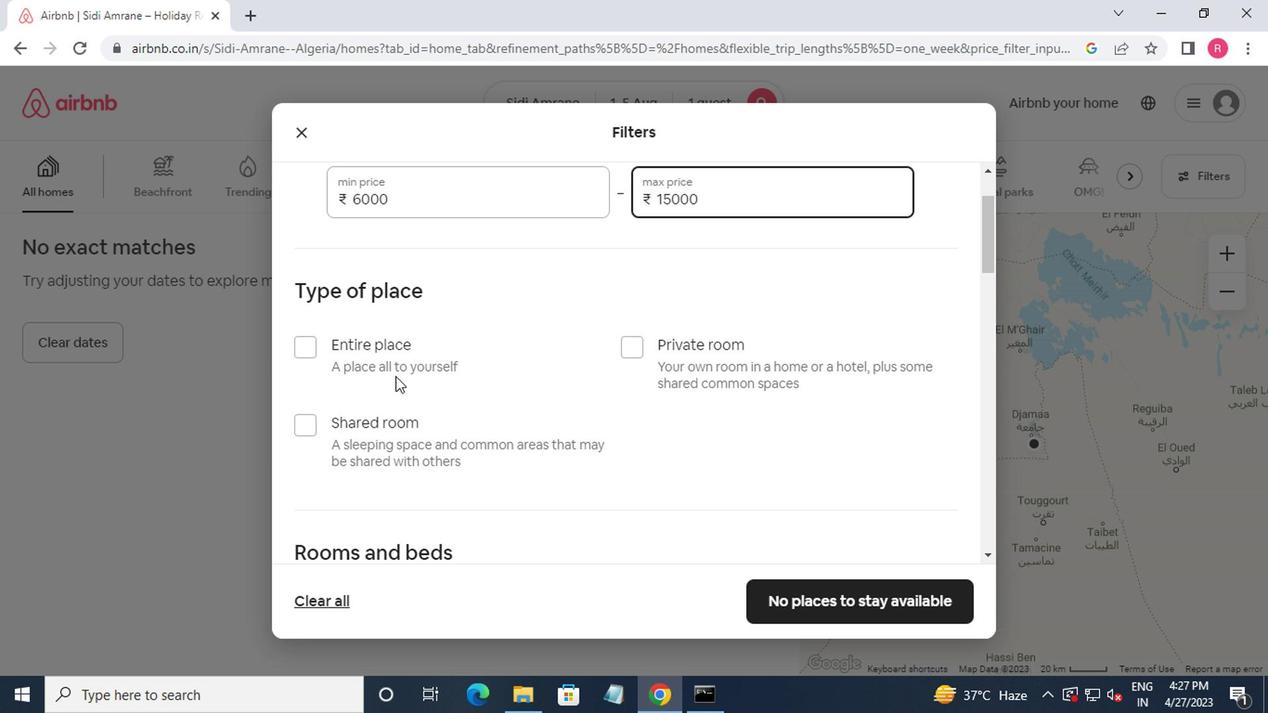 
Action: Mouse scrolled (391, 379) with delta (0, -1)
Screenshot: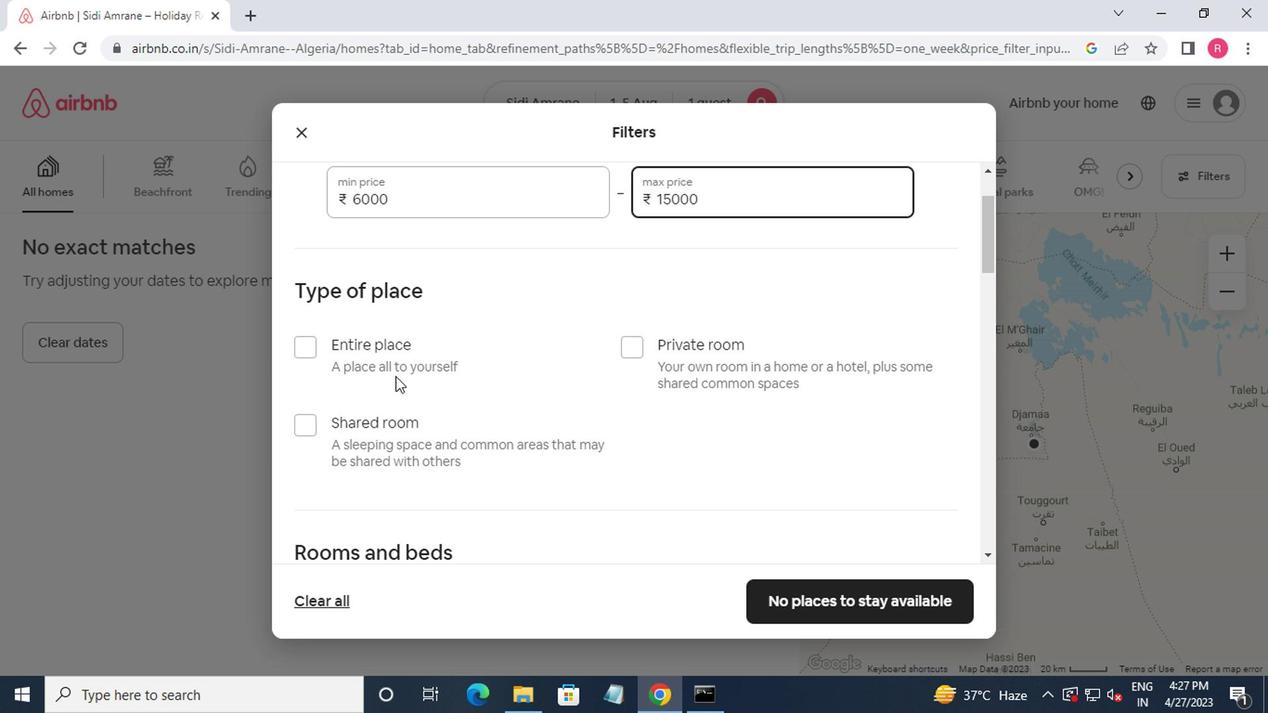 
Action: Mouse moved to (340, 262)
Screenshot: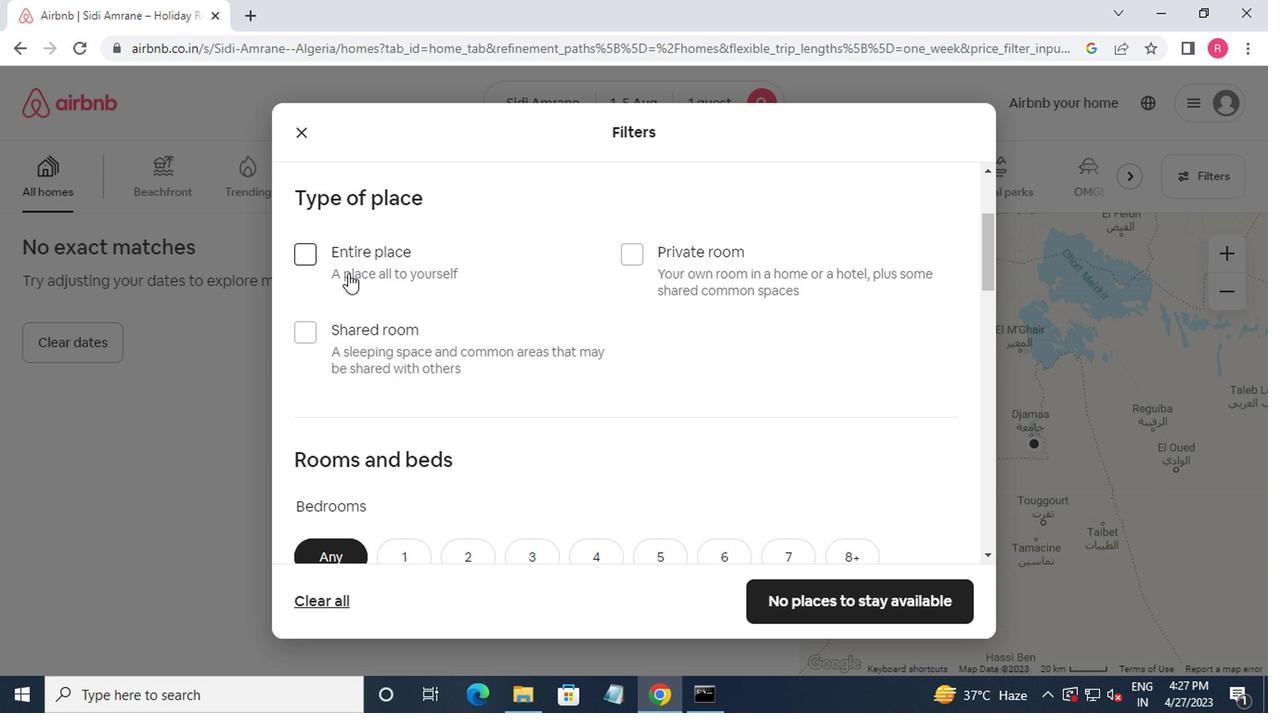 
Action: Mouse pressed left at (340, 262)
Screenshot: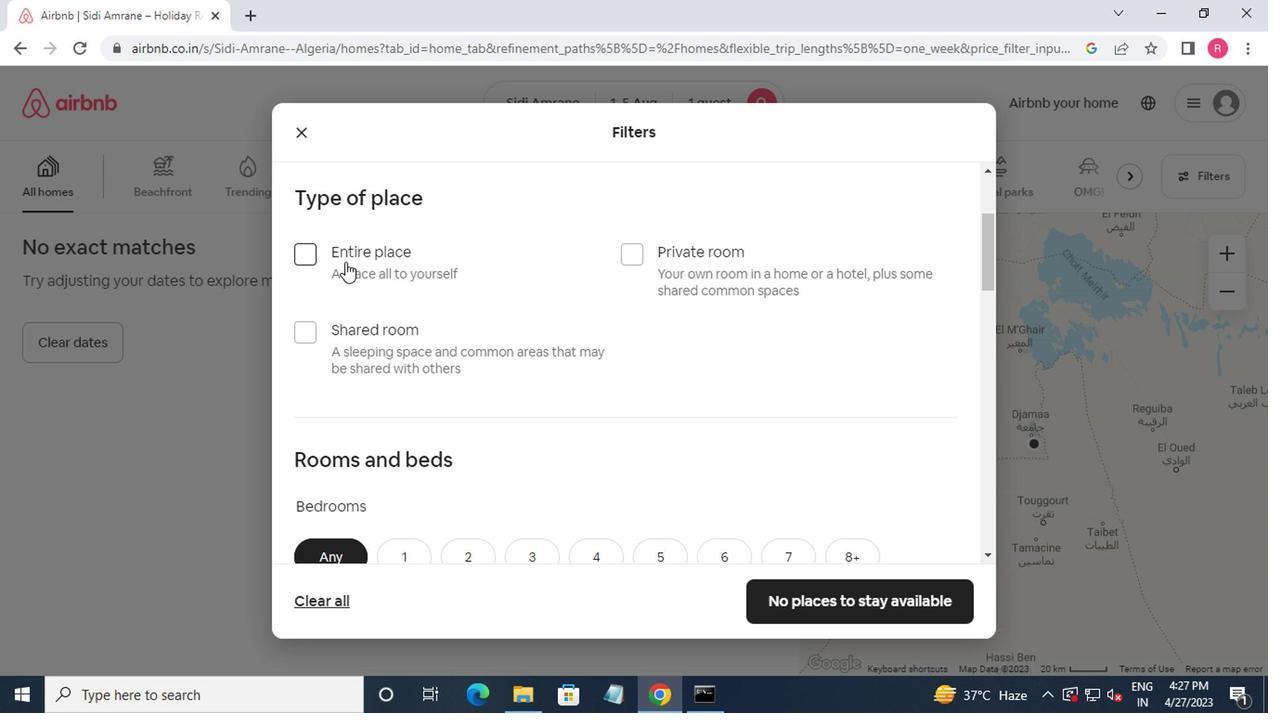 
Action: Mouse moved to (337, 305)
Screenshot: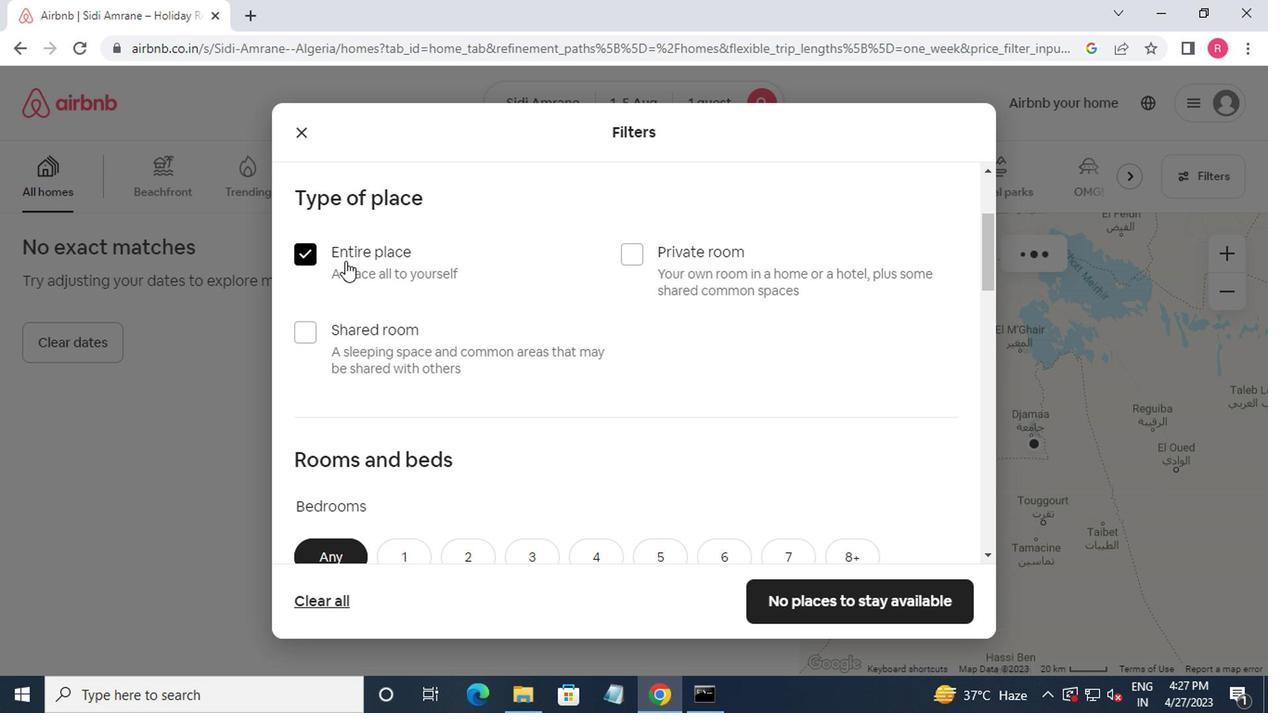 
Action: Mouse scrolled (337, 303) with delta (0, -1)
Screenshot: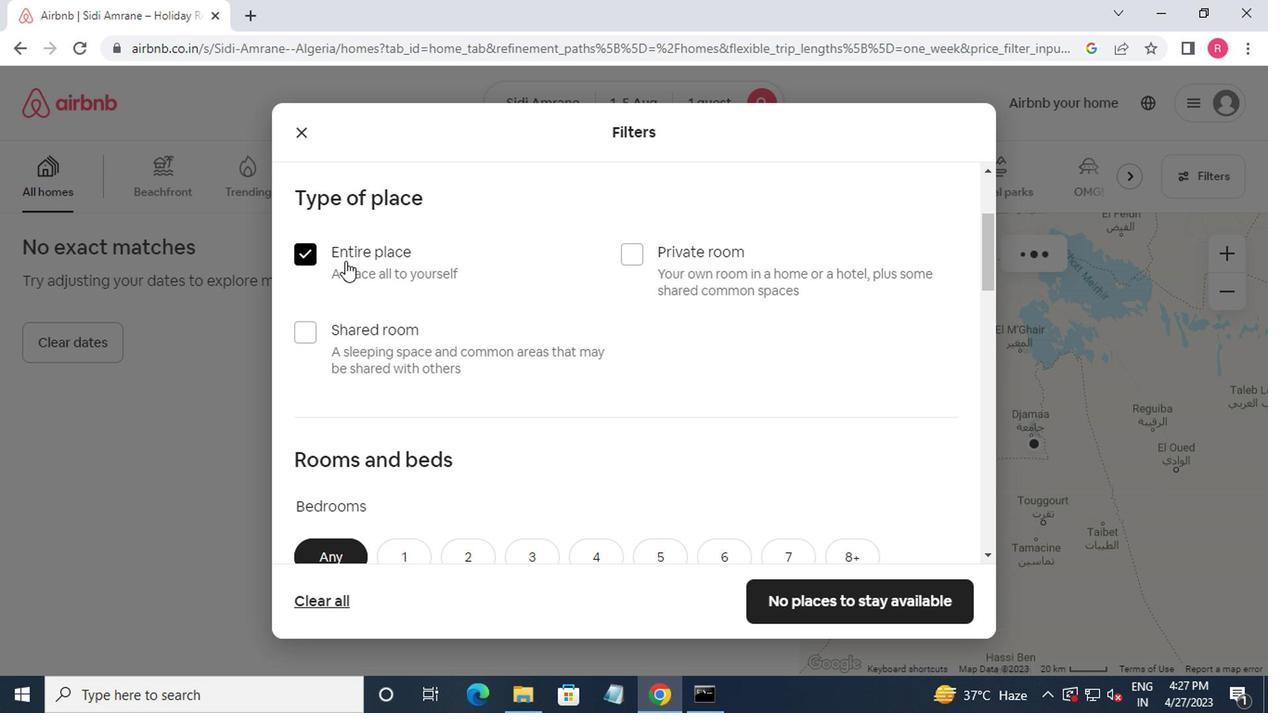 
Action: Mouse moved to (389, 461)
Screenshot: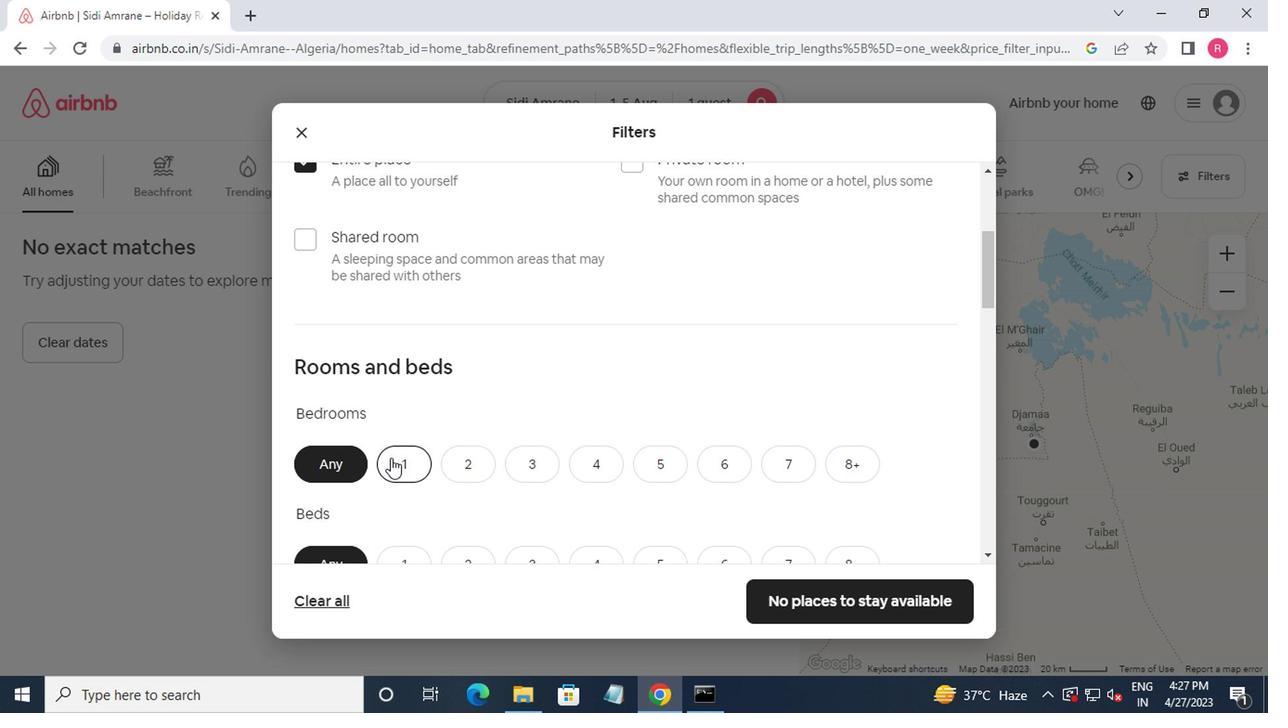 
Action: Mouse pressed left at (389, 461)
Screenshot: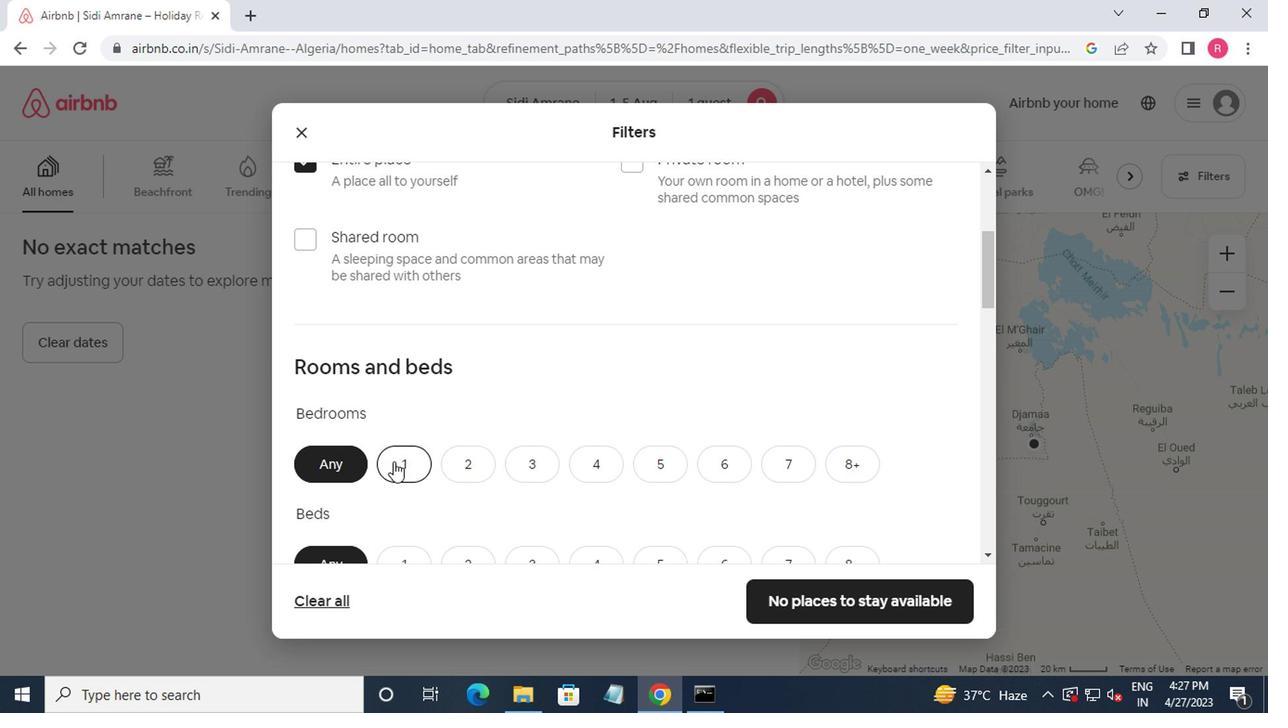 
Action: Mouse moved to (390, 461)
Screenshot: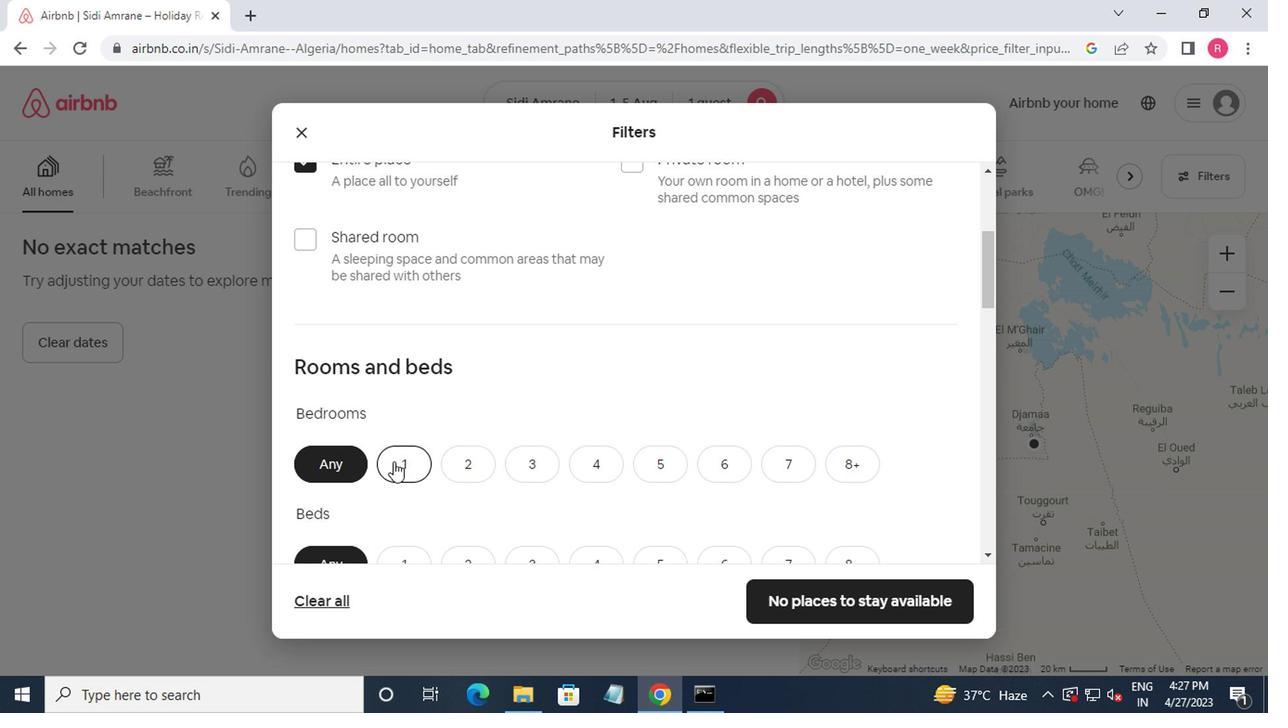 
Action: Mouse scrolled (390, 460) with delta (0, -1)
Screenshot: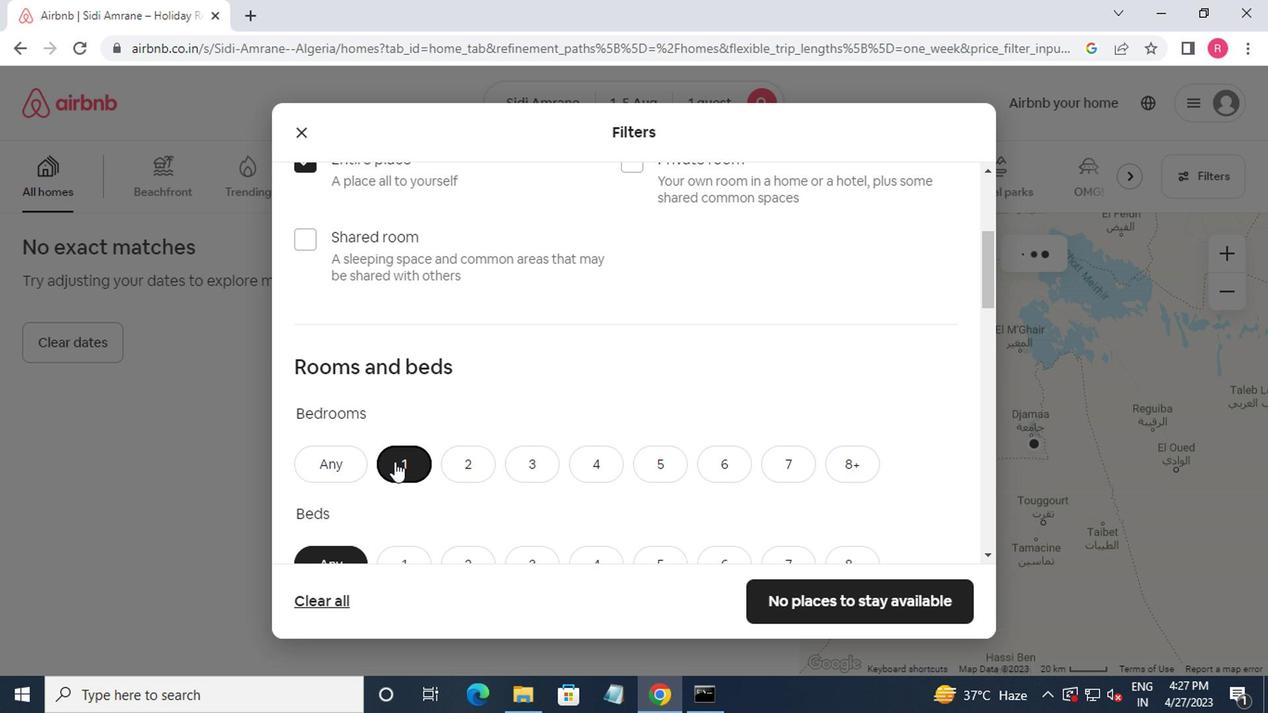
Action: Mouse moved to (393, 461)
Screenshot: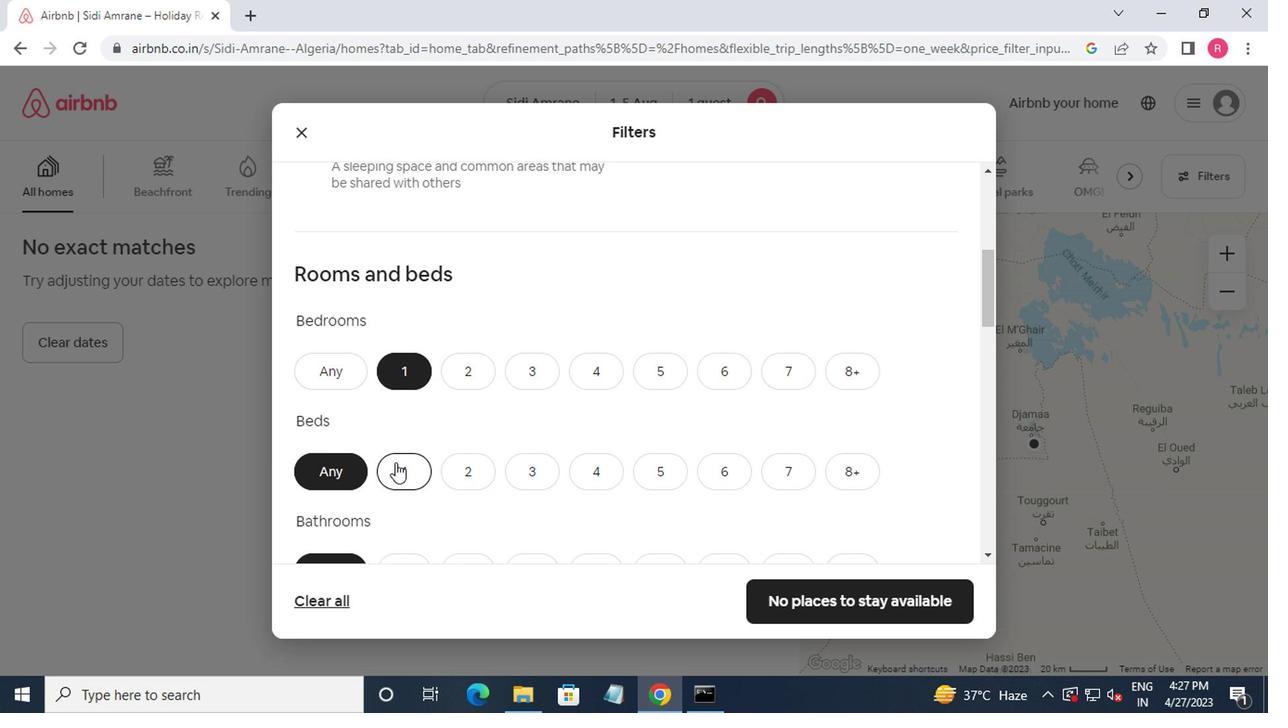 
Action: Mouse scrolled (393, 460) with delta (0, -1)
Screenshot: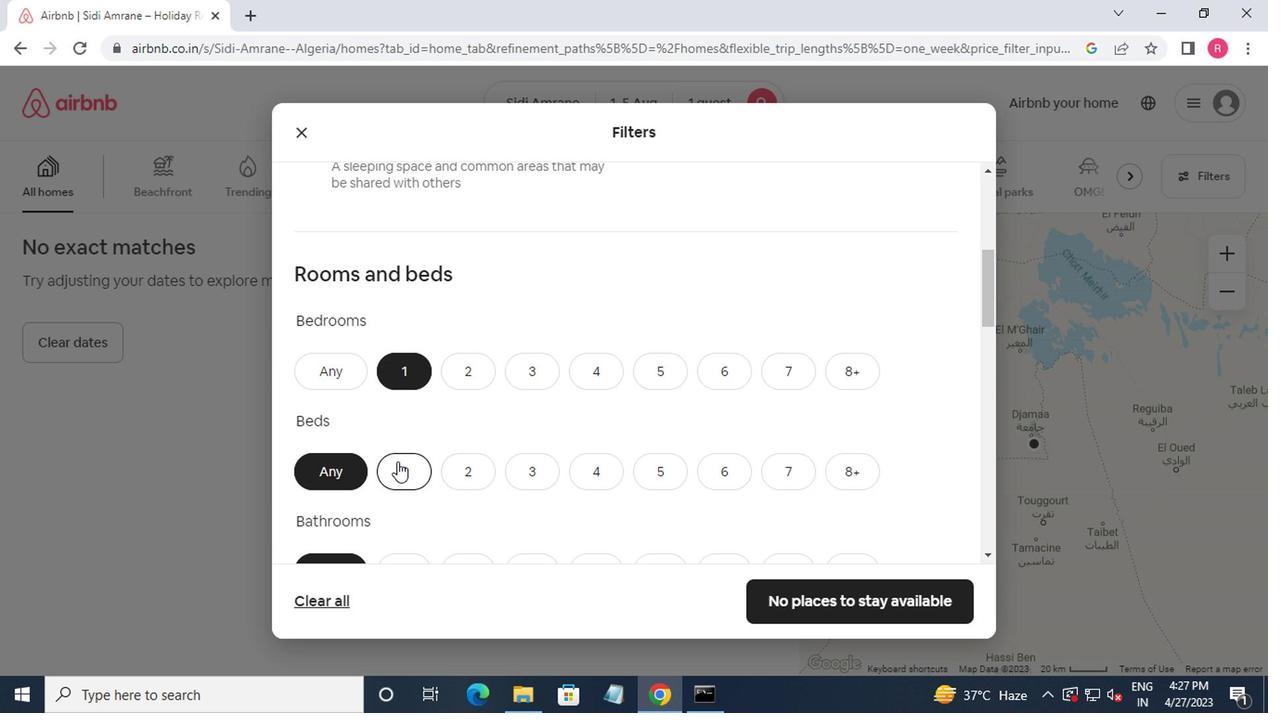 
Action: Mouse moved to (405, 377)
Screenshot: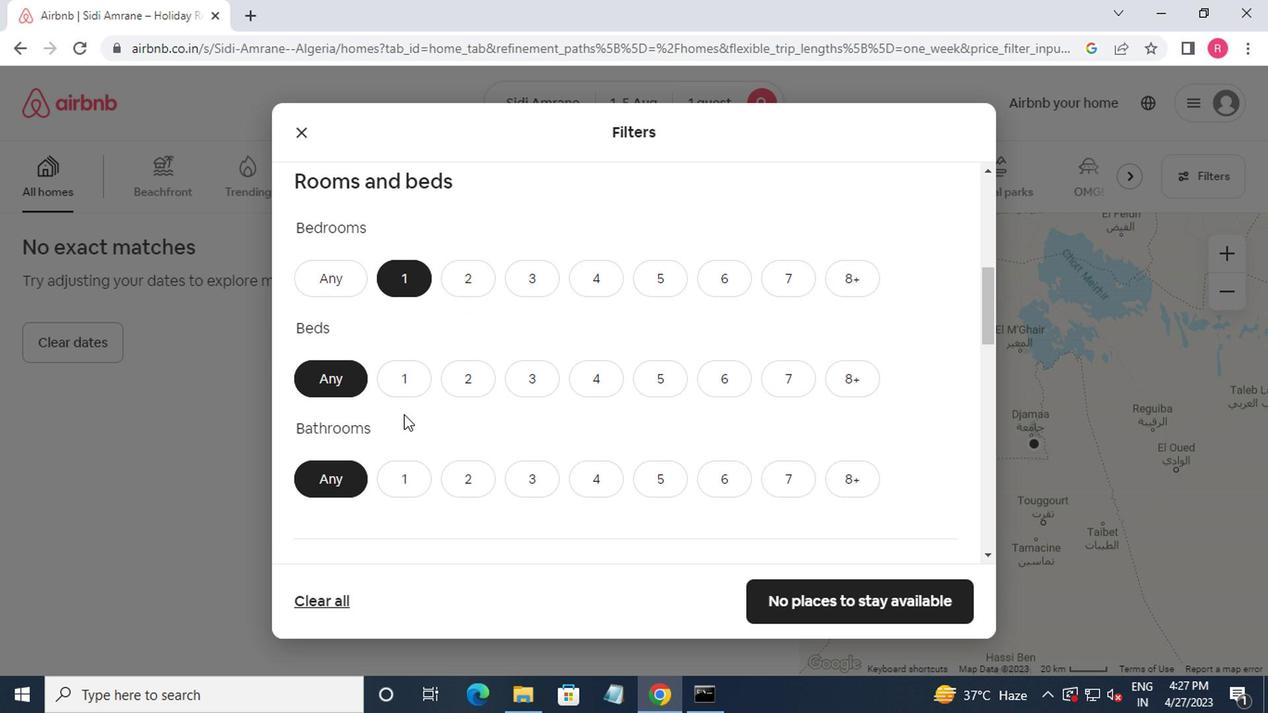 
Action: Mouse pressed left at (405, 377)
Screenshot: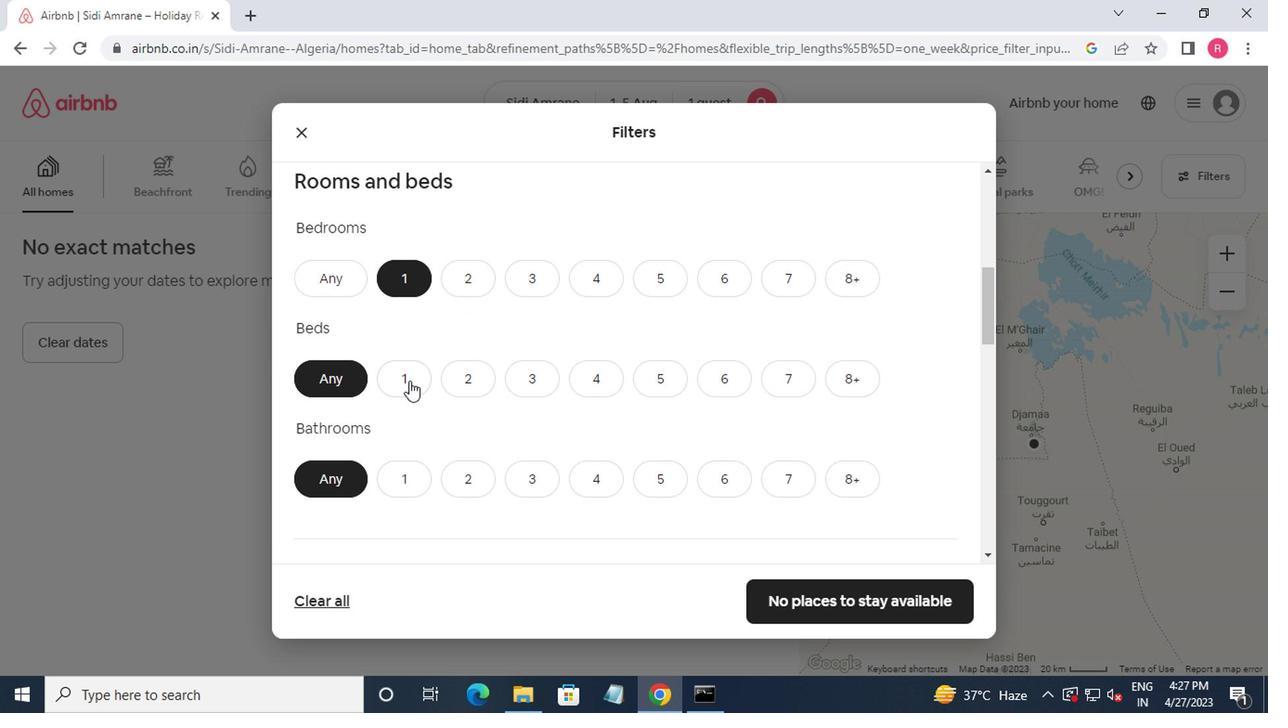 
Action: Mouse moved to (395, 478)
Screenshot: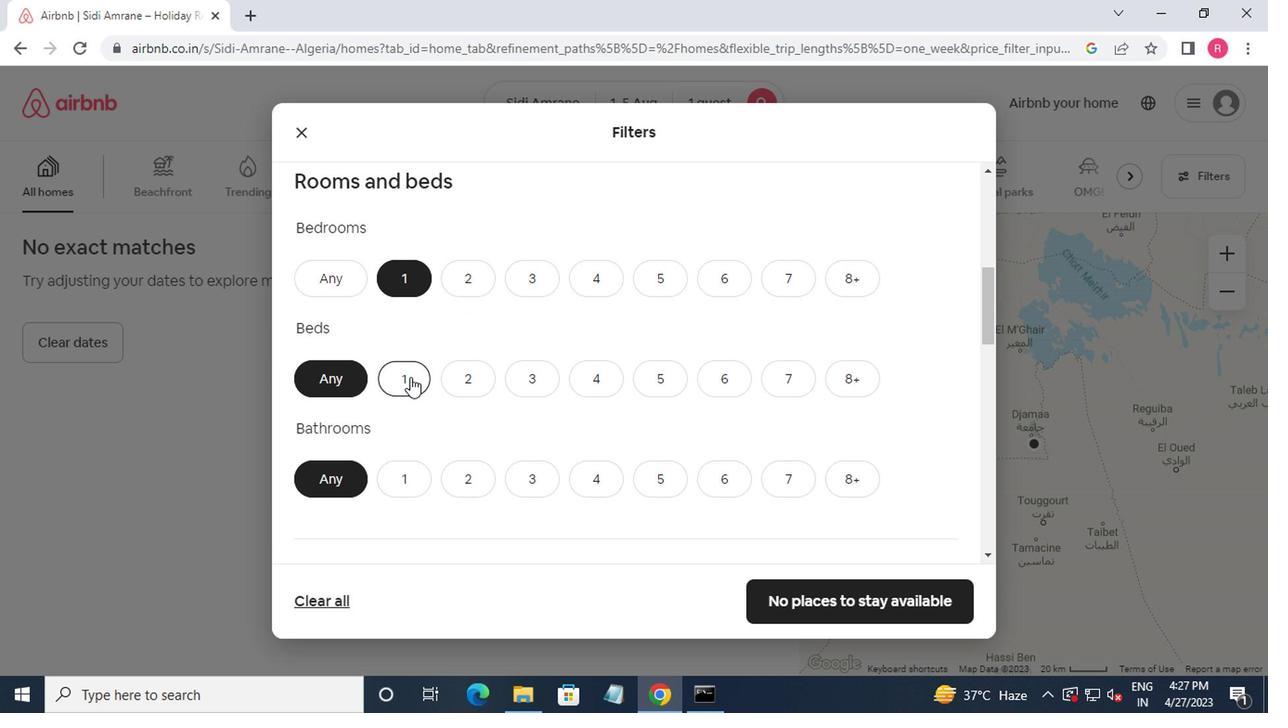 
Action: Mouse pressed left at (395, 478)
Screenshot: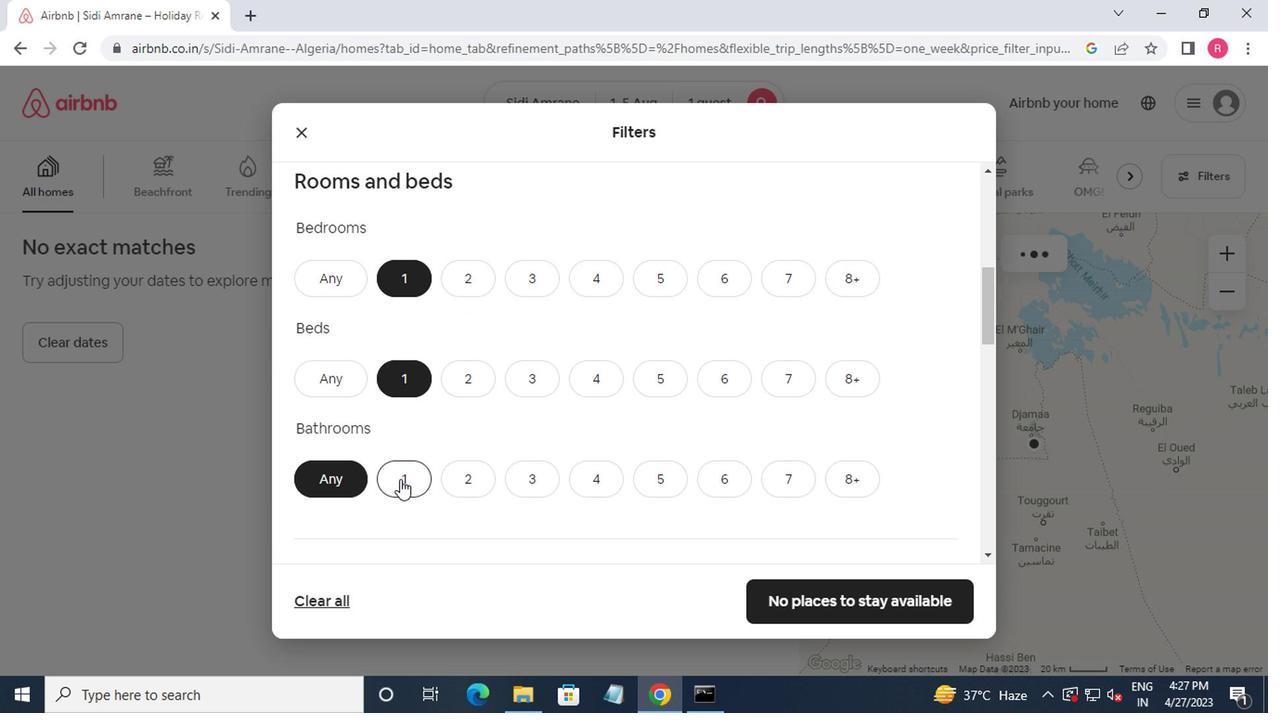 
Action: Mouse moved to (529, 504)
Screenshot: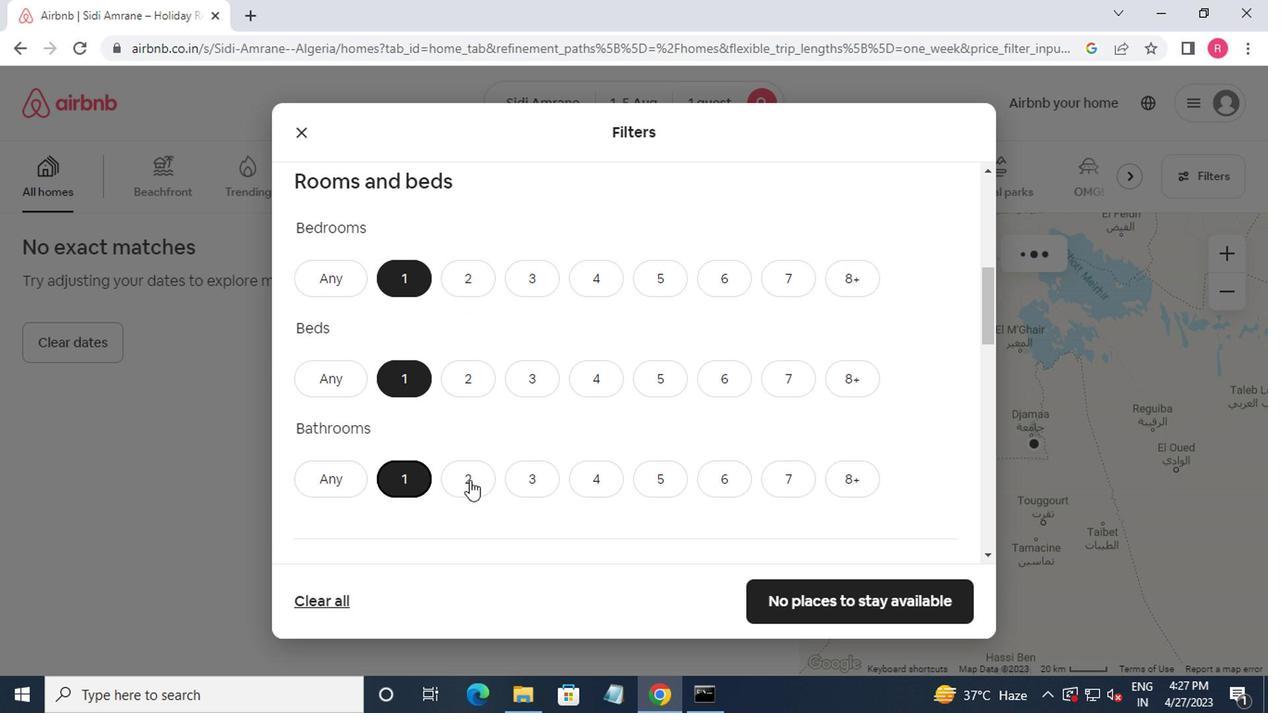 
Action: Mouse scrolled (529, 503) with delta (0, 0)
Screenshot: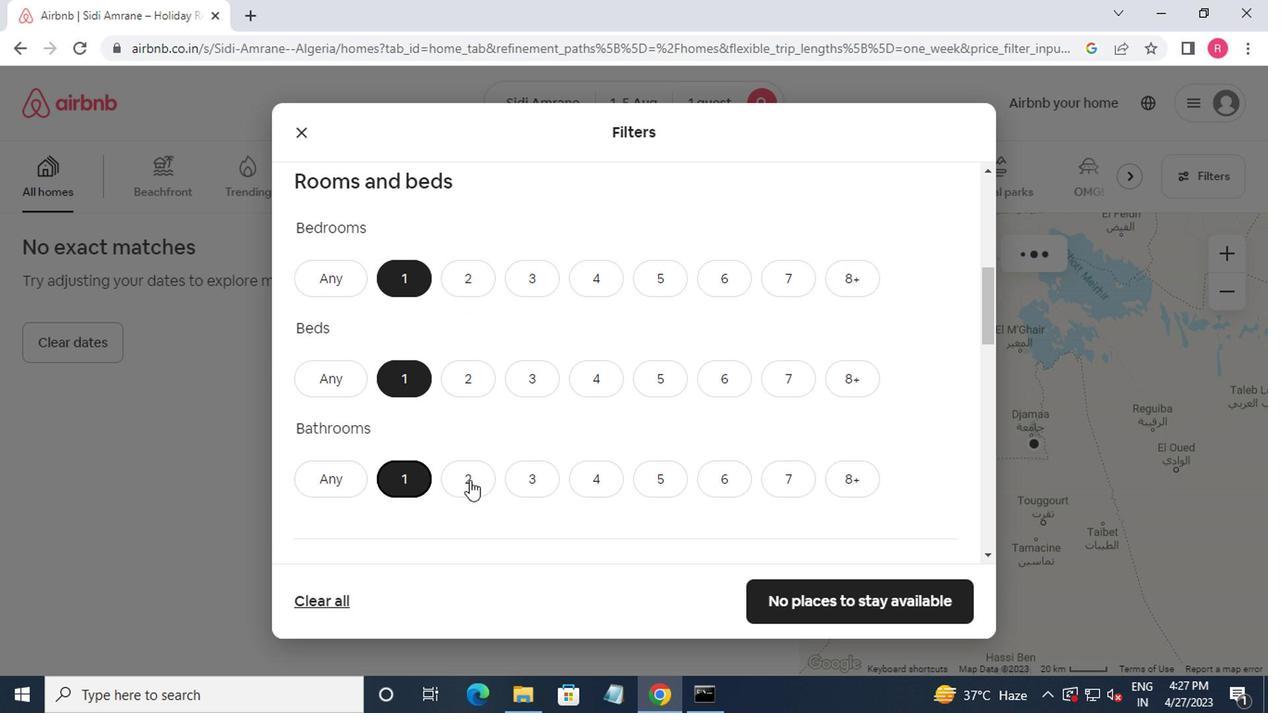 
Action: Mouse moved to (466, 471)
Screenshot: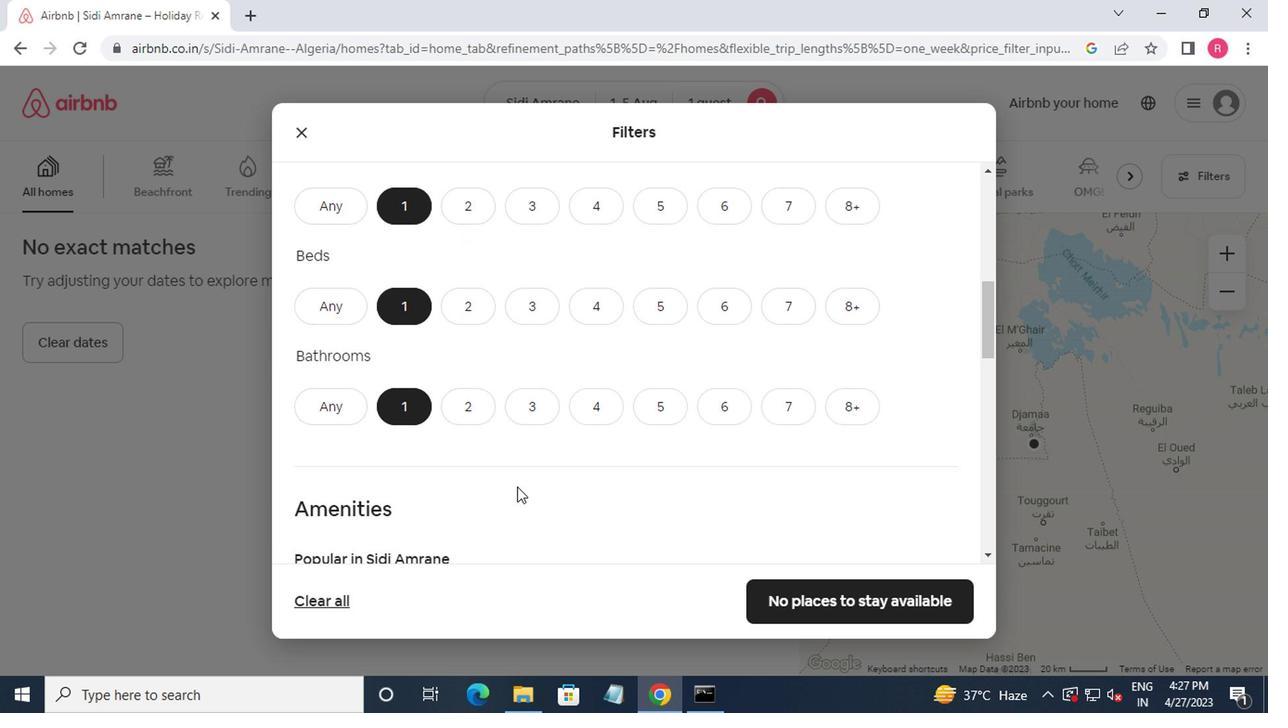
Action: Mouse scrolled (466, 470) with delta (0, 0)
Screenshot: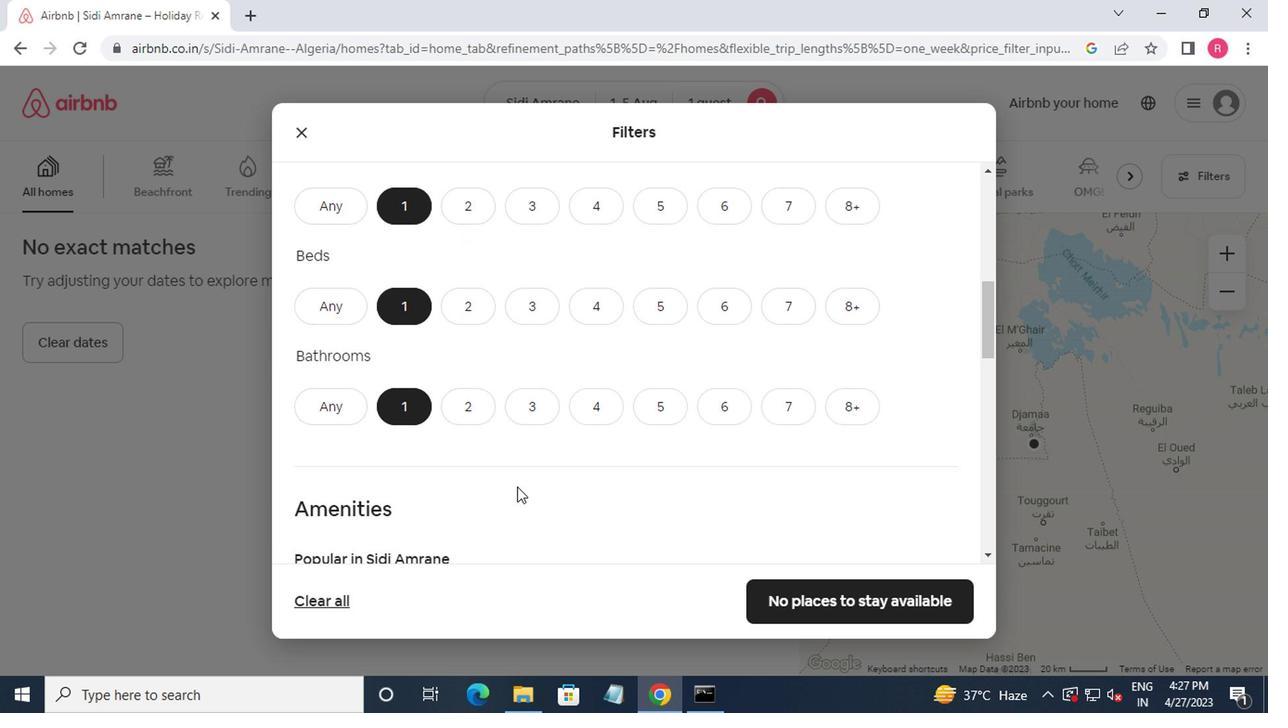 
Action: Mouse moved to (431, 467)
Screenshot: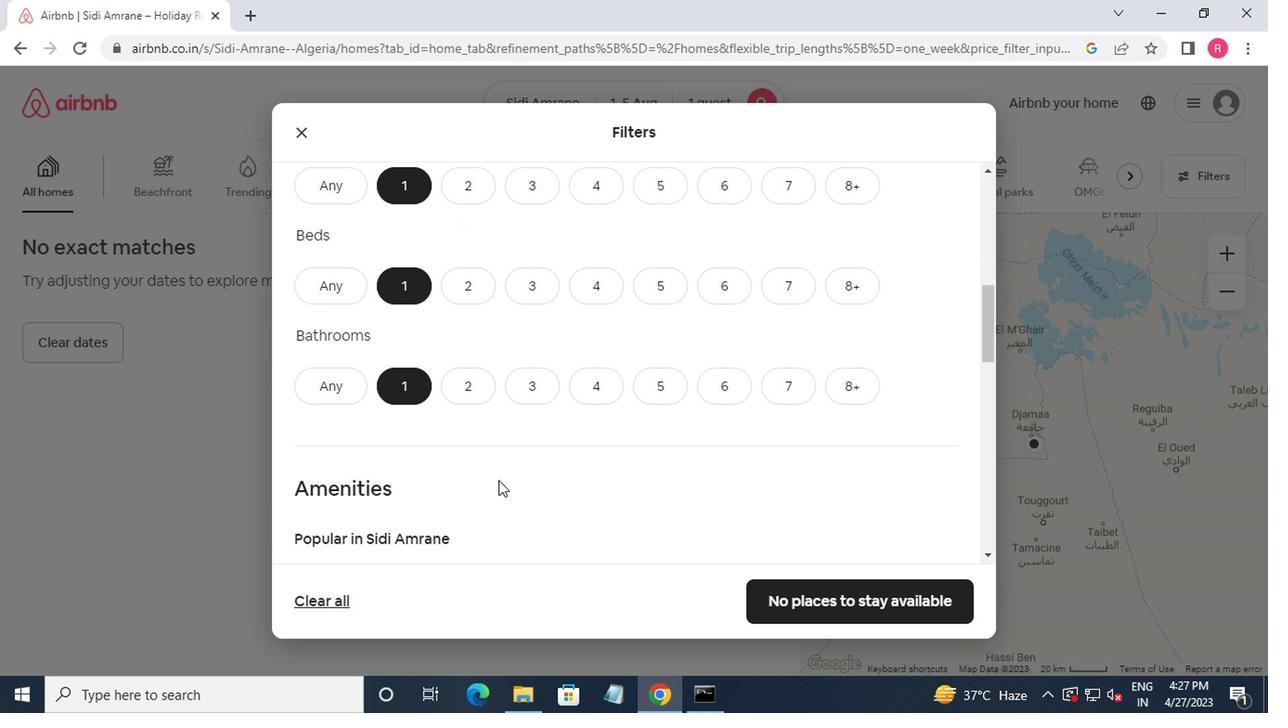 
Action: Mouse scrolled (431, 466) with delta (0, 0)
Screenshot: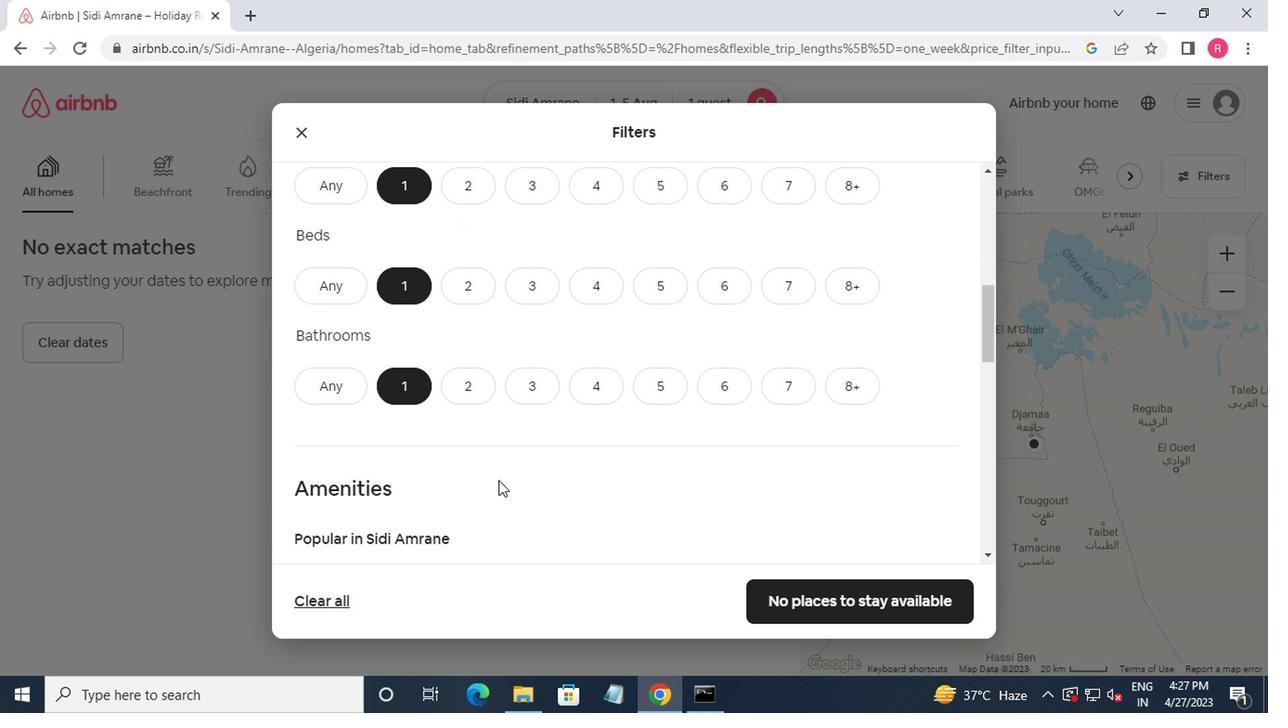 
Action: Mouse moved to (327, 396)
Screenshot: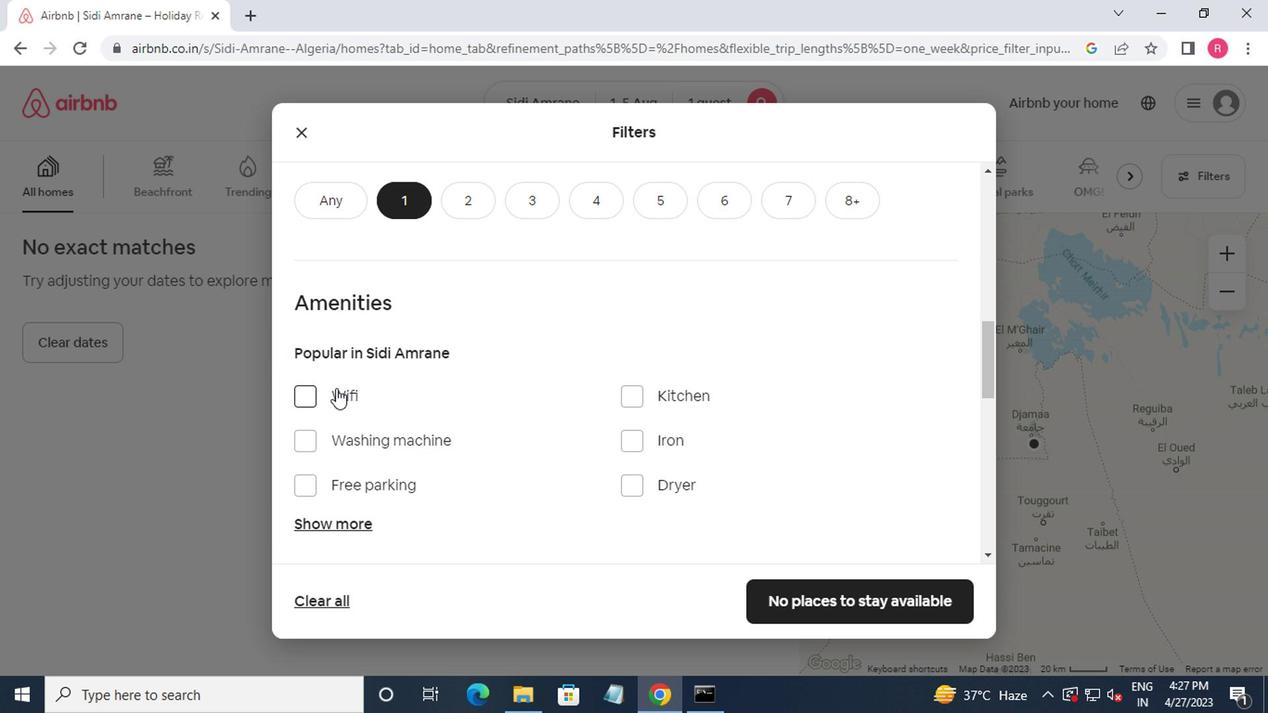 
Action: Mouse pressed left at (327, 396)
Screenshot: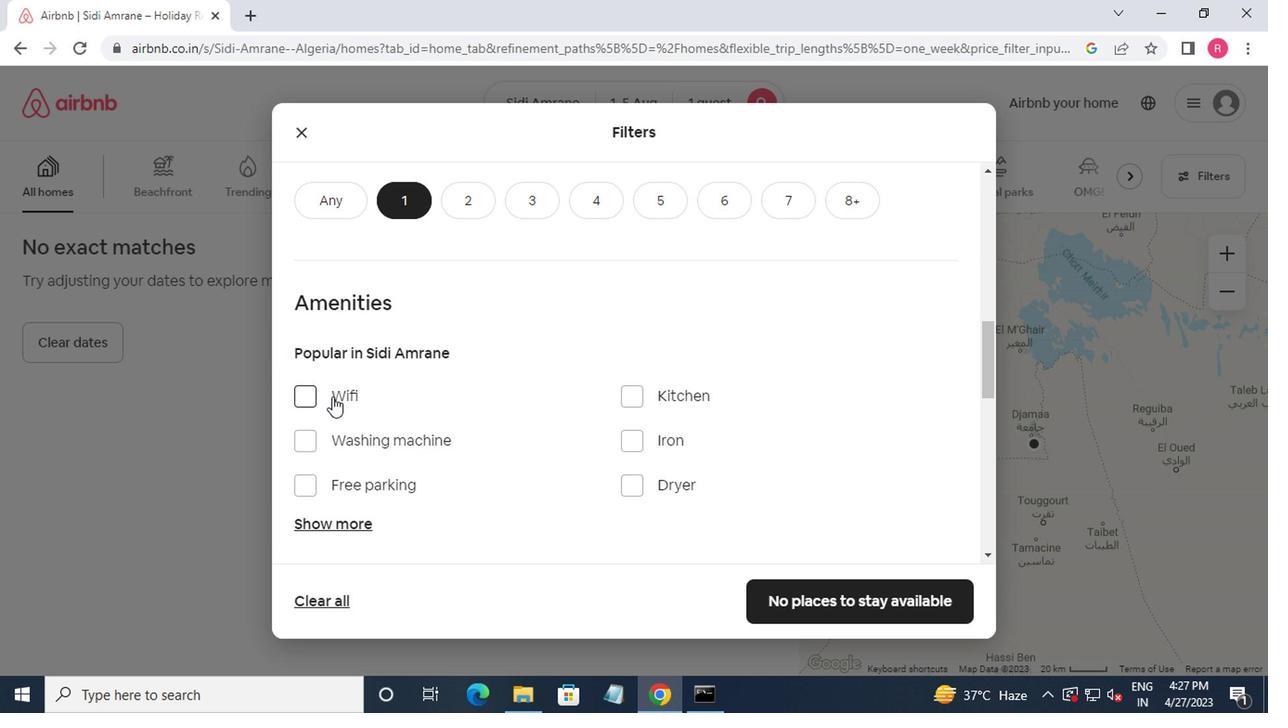 
Action: Mouse moved to (389, 431)
Screenshot: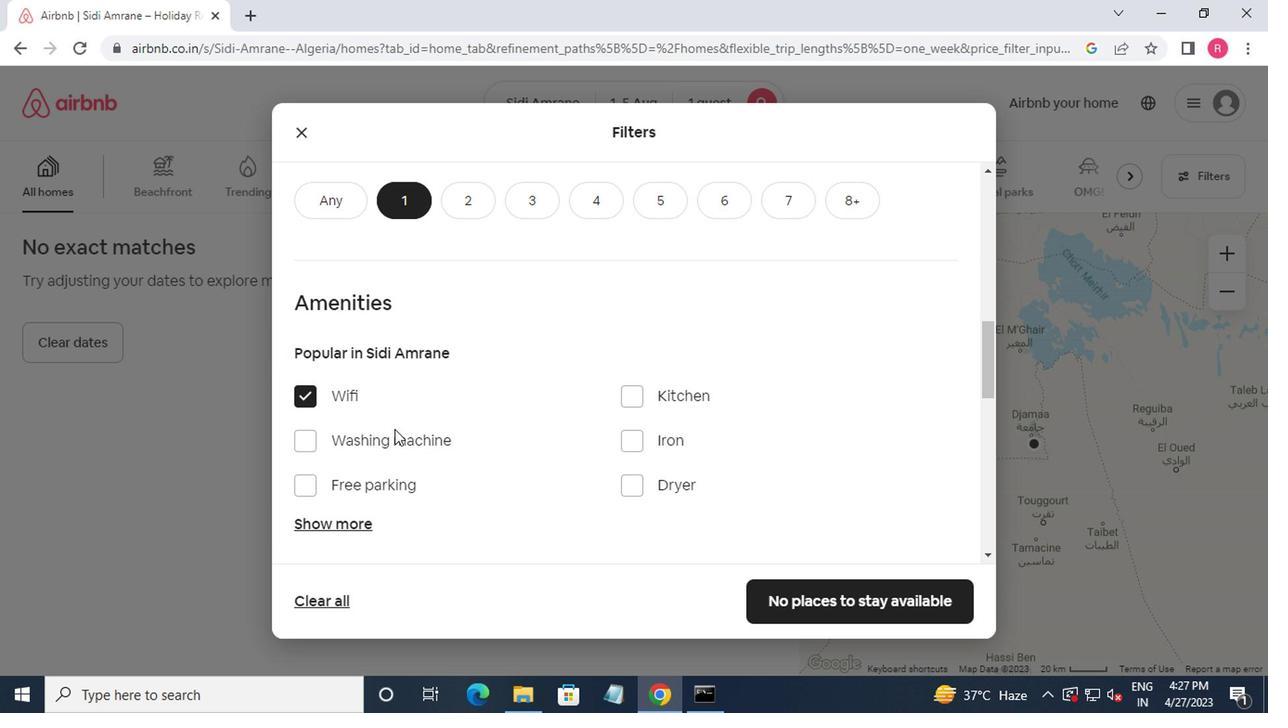 
Action: Mouse pressed left at (389, 431)
Screenshot: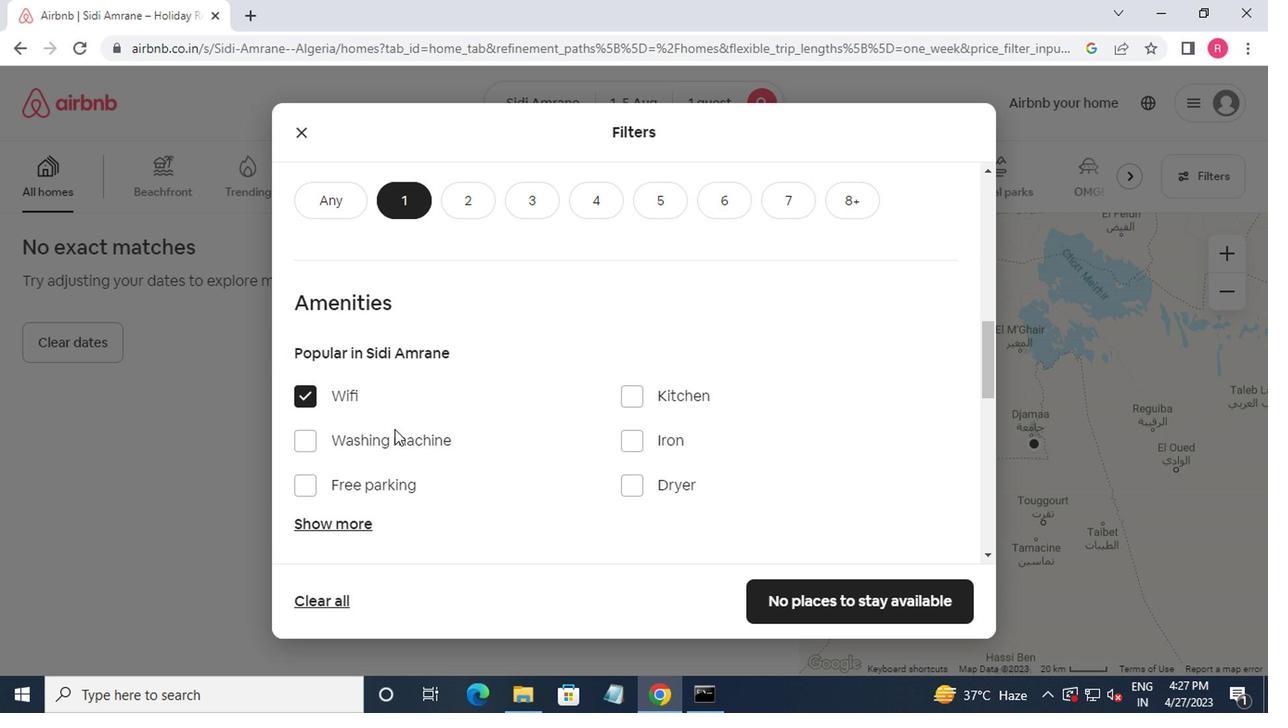 
Action: Mouse scrolled (389, 430) with delta (0, -1)
Screenshot: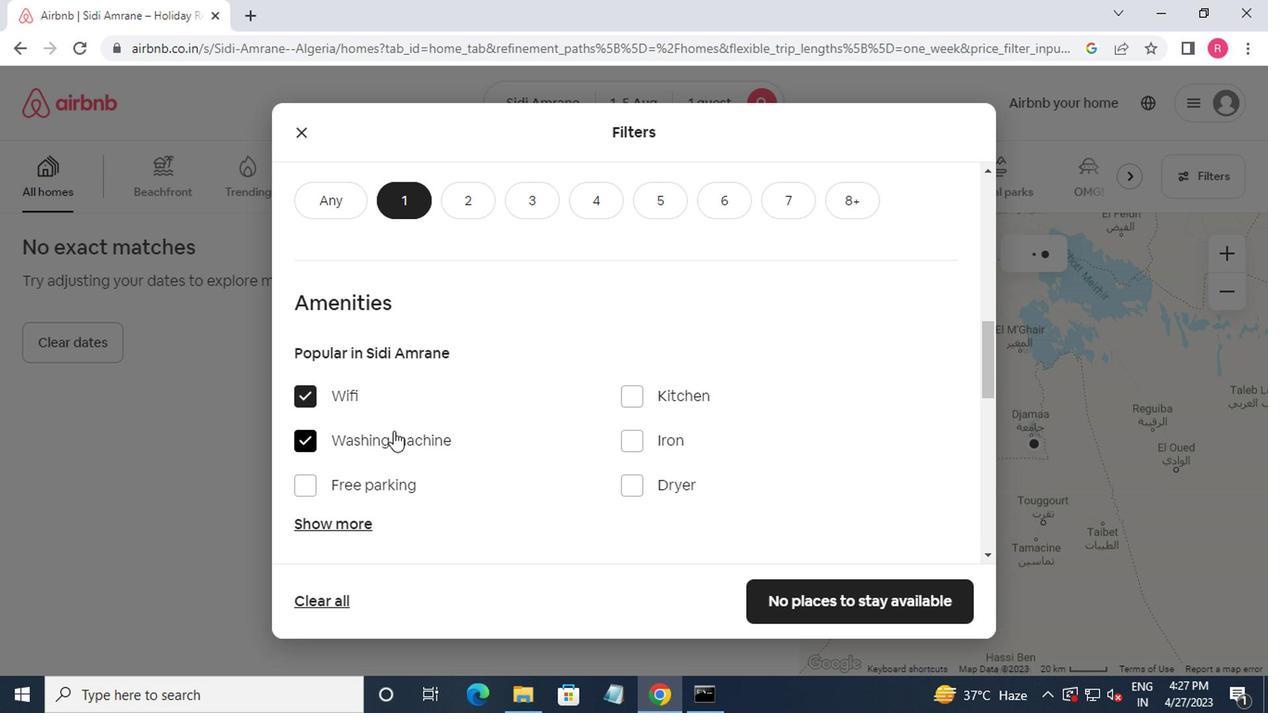
Action: Mouse moved to (395, 436)
Screenshot: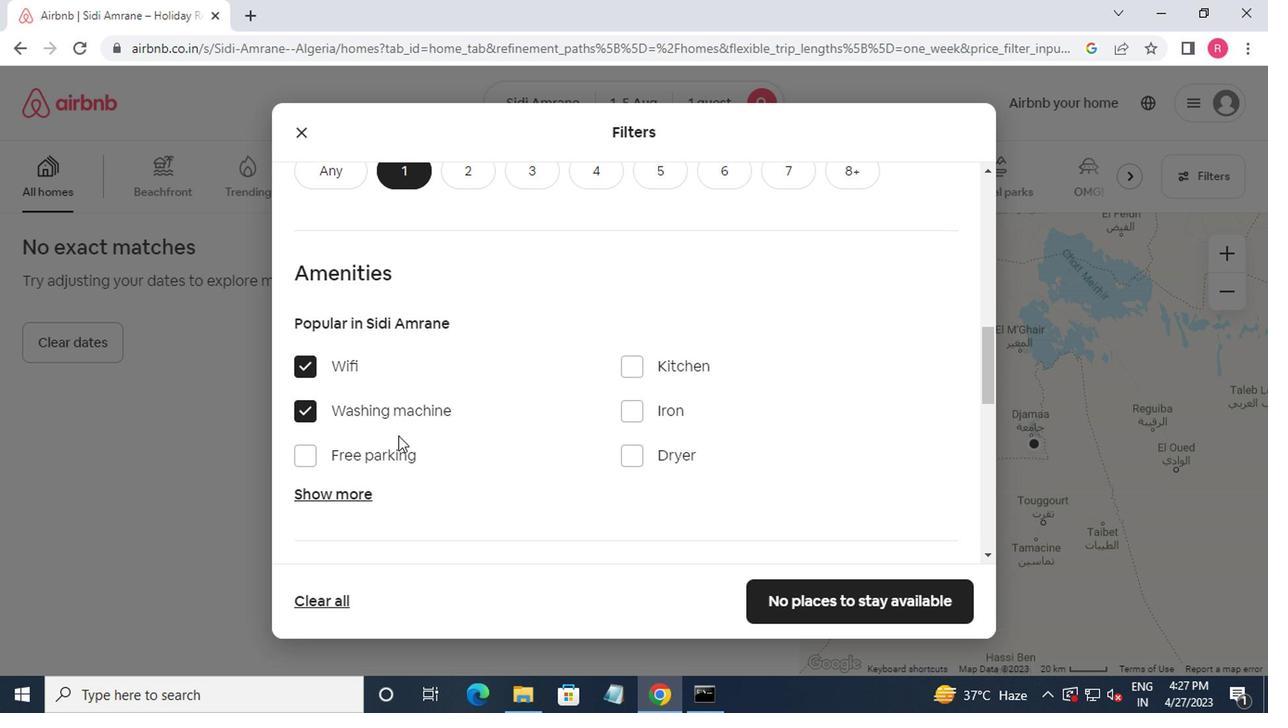 
Action: Mouse scrolled (395, 435) with delta (0, 0)
Screenshot: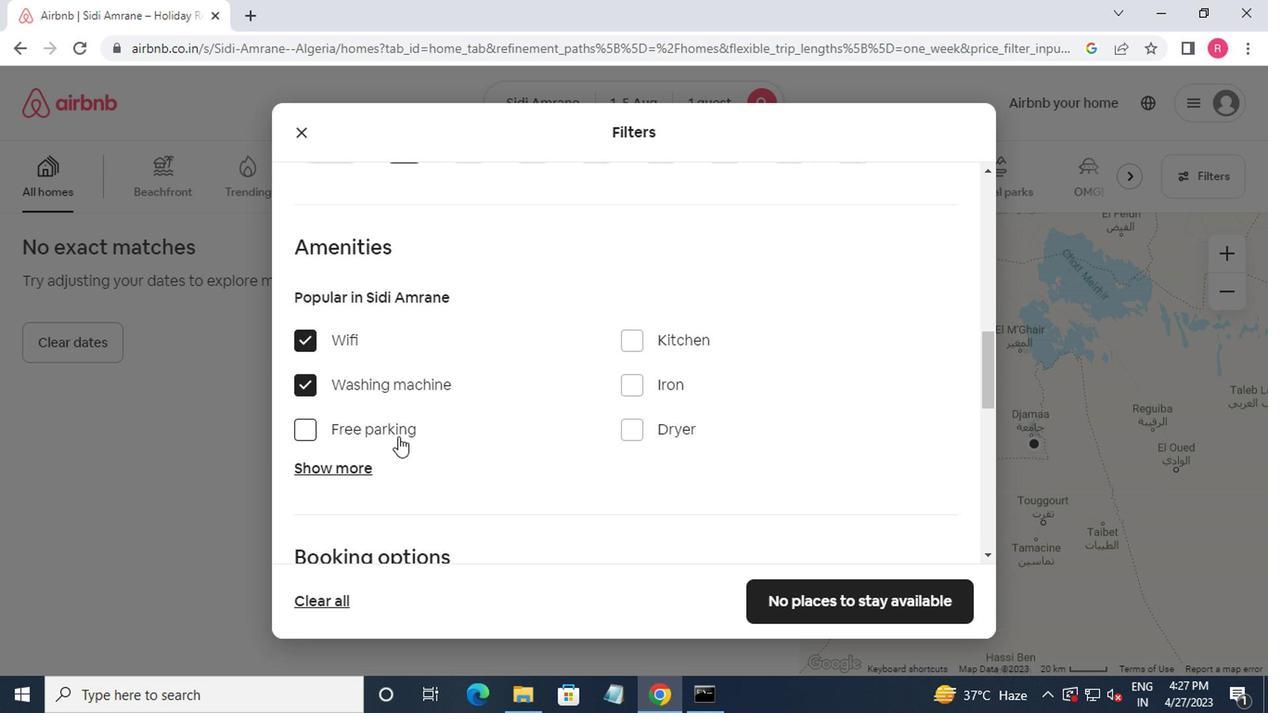 
Action: Mouse moved to (880, 435)
Screenshot: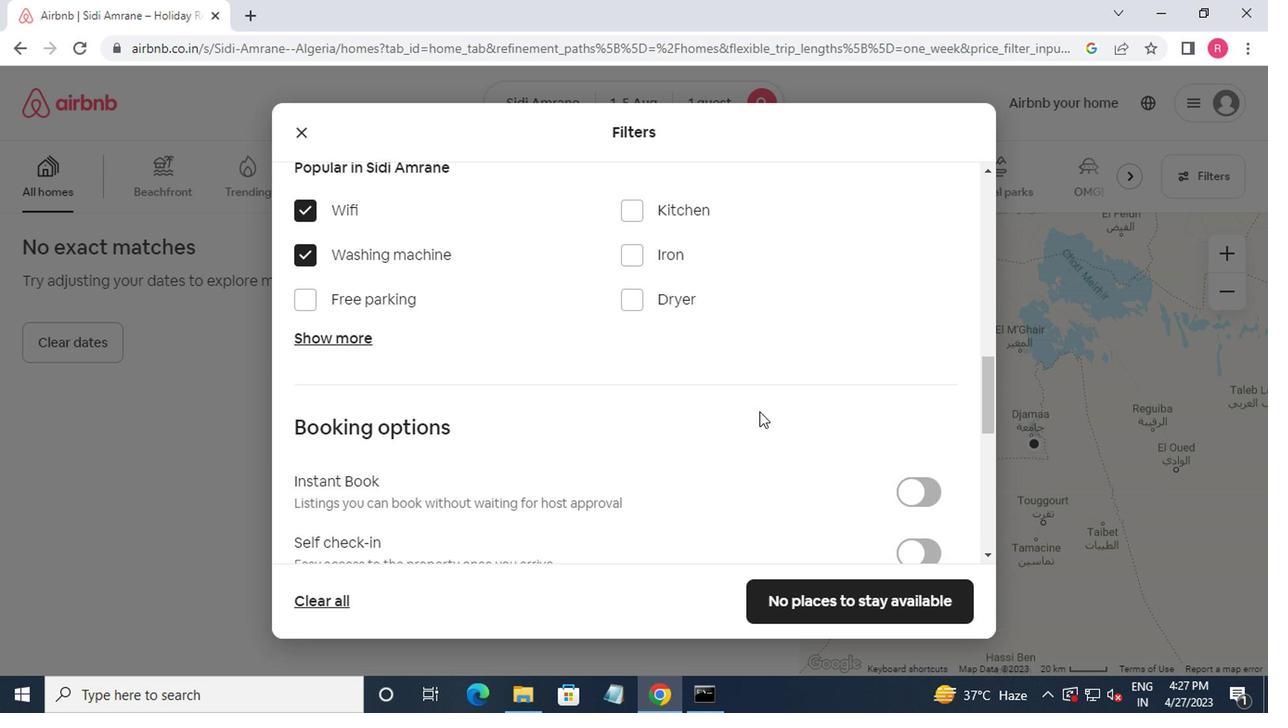 
Action: Mouse scrolled (880, 434) with delta (0, -1)
Screenshot: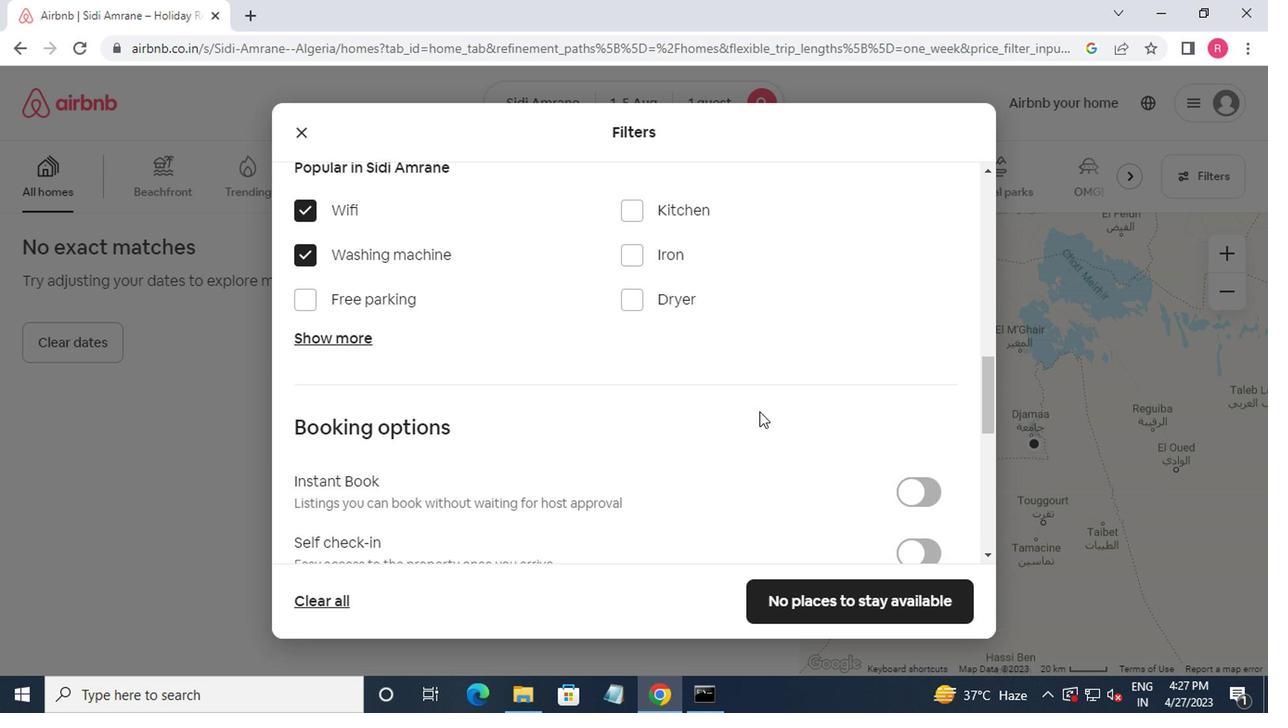 
Action: Mouse moved to (922, 447)
Screenshot: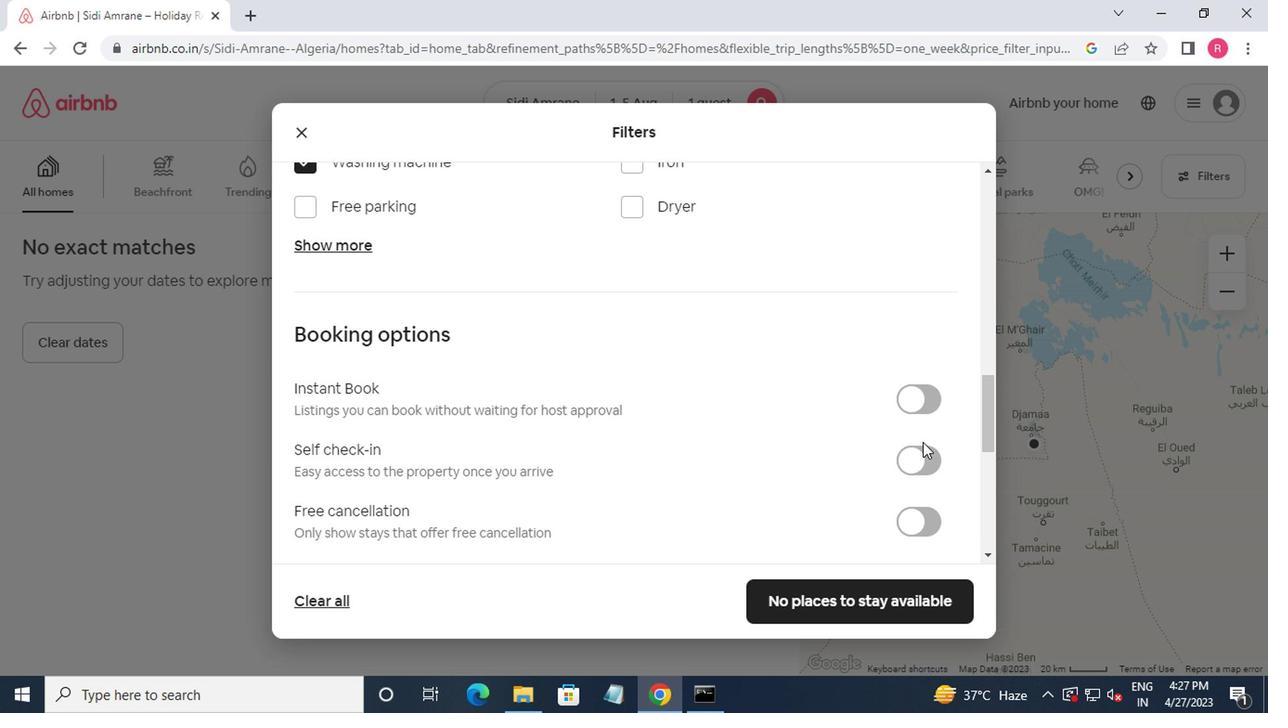 
Action: Mouse pressed left at (922, 447)
Screenshot: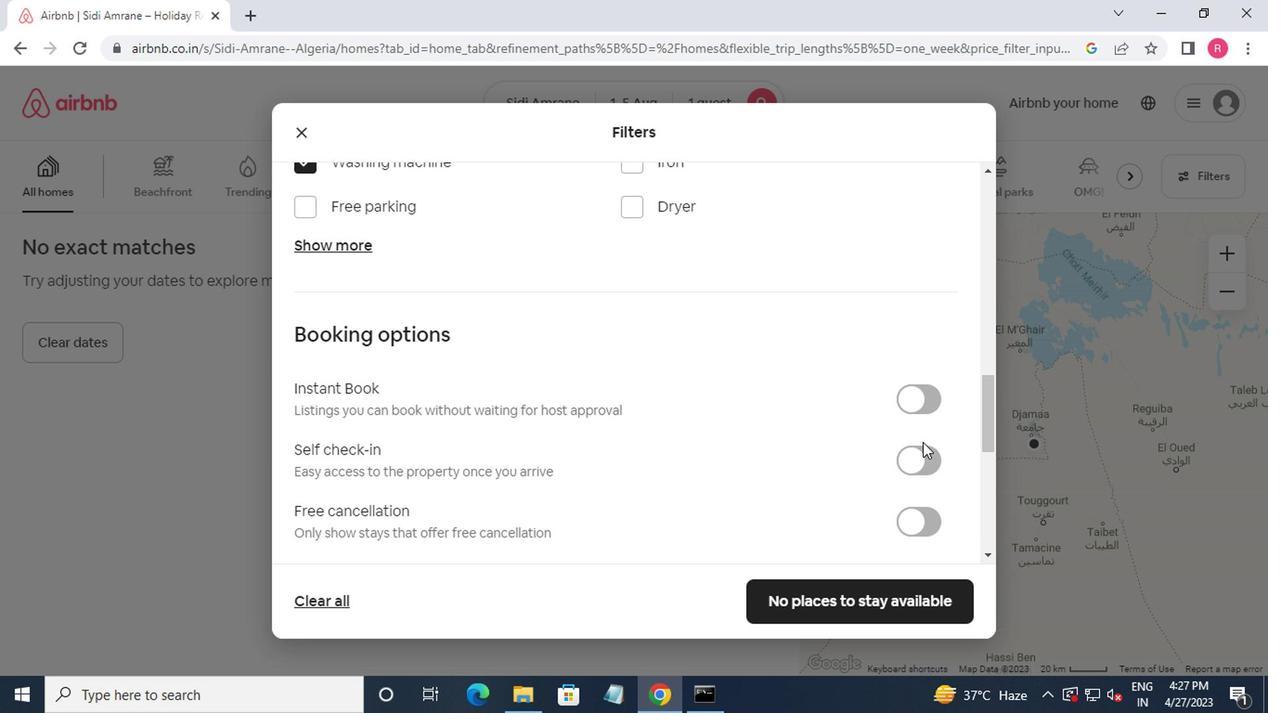 
Action: Mouse moved to (842, 595)
Screenshot: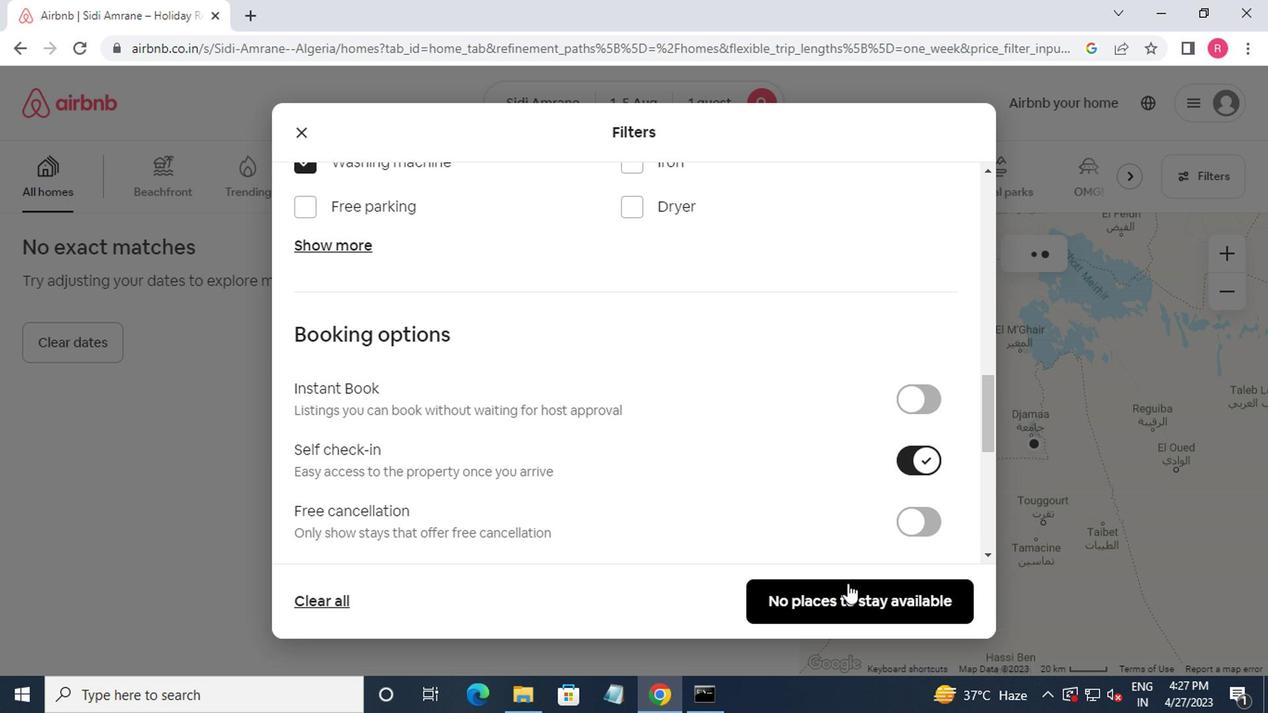 
Action: Mouse pressed left at (842, 595)
Screenshot: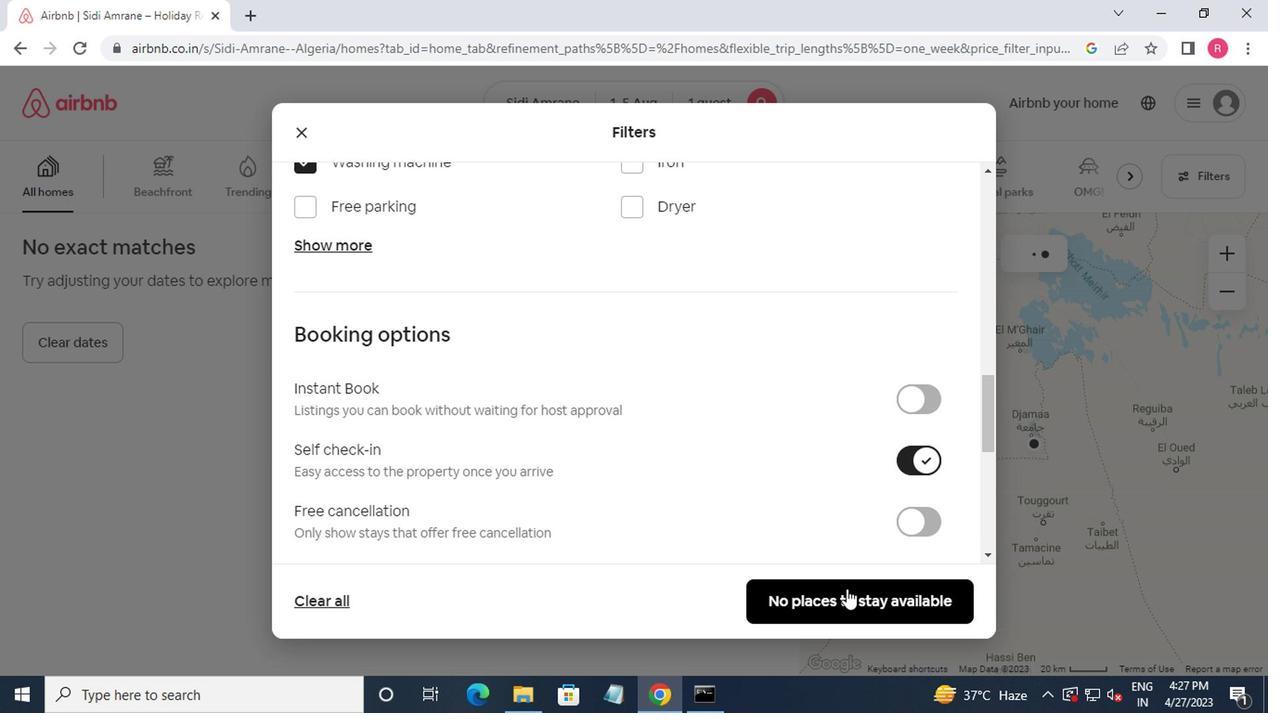 
Action: Mouse moved to (839, 597)
Screenshot: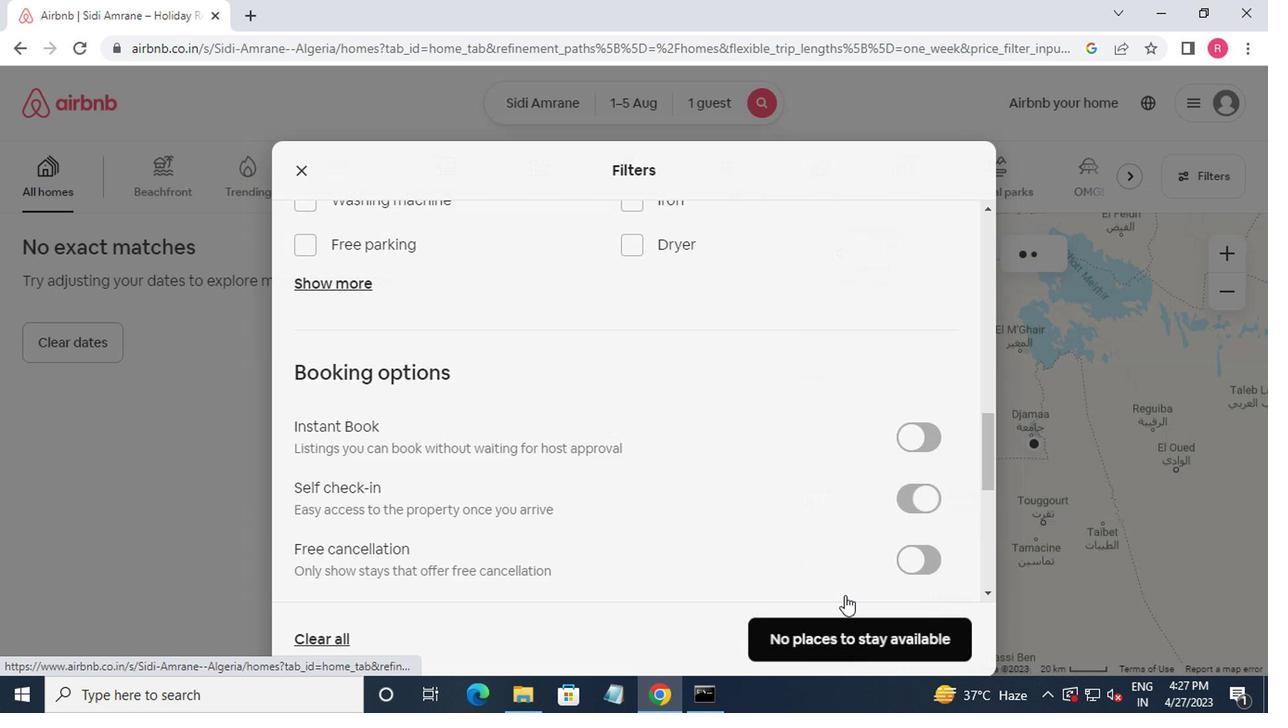 
